 Task: Add Attachment from Trello to Card Card0000000230 in Board Board0000000058 in Workspace WS0000000020 in Trello. Add Cover Yellow to Card Card0000000230 in Board Board0000000058 in Workspace WS0000000020 in Trello. Add "Copy Card To …" Button titled Button0000000230 to "bottom" of the list "To Do" to Card Card0000000230 in Board Board0000000058 in Workspace WS0000000020 in Trello. Add Description DS0000000230 to Card Card0000000230 in Board Board0000000058 in Workspace WS0000000020 in Trello. Add Comment CM0000000230 to Card Card0000000230 in Board Board0000000058 in Workspace WS0000000020 in Trello
Action: Mouse moved to (692, 750)
Screenshot: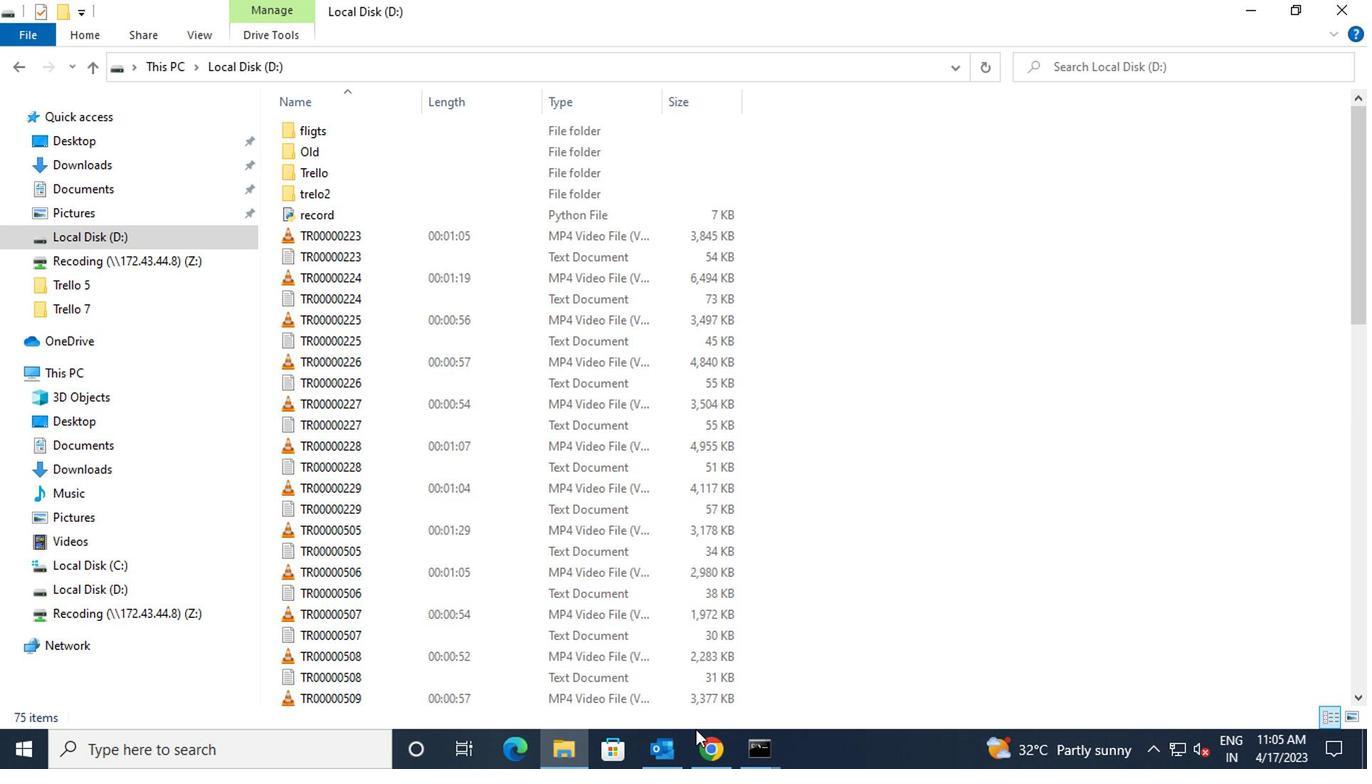 
Action: Mouse pressed left at (692, 750)
Screenshot: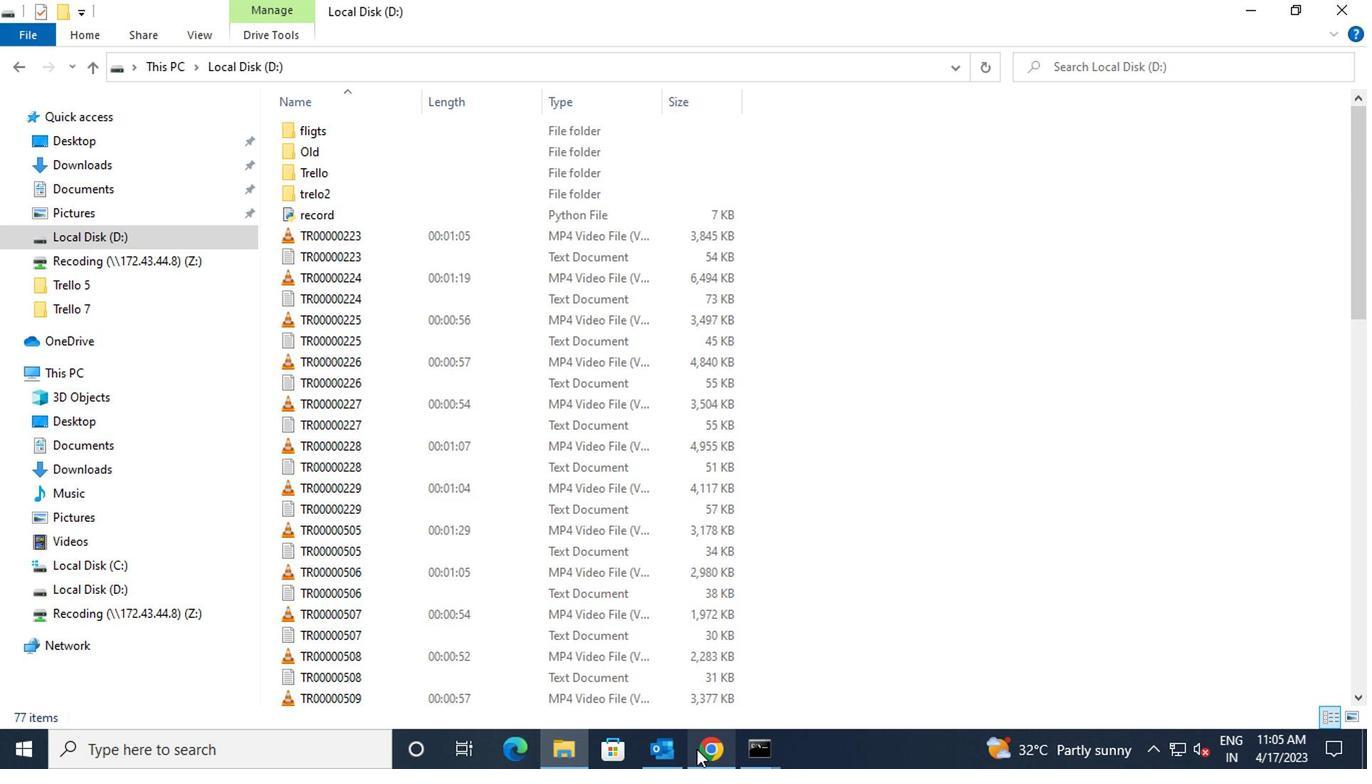 
Action: Mouse moved to (516, 284)
Screenshot: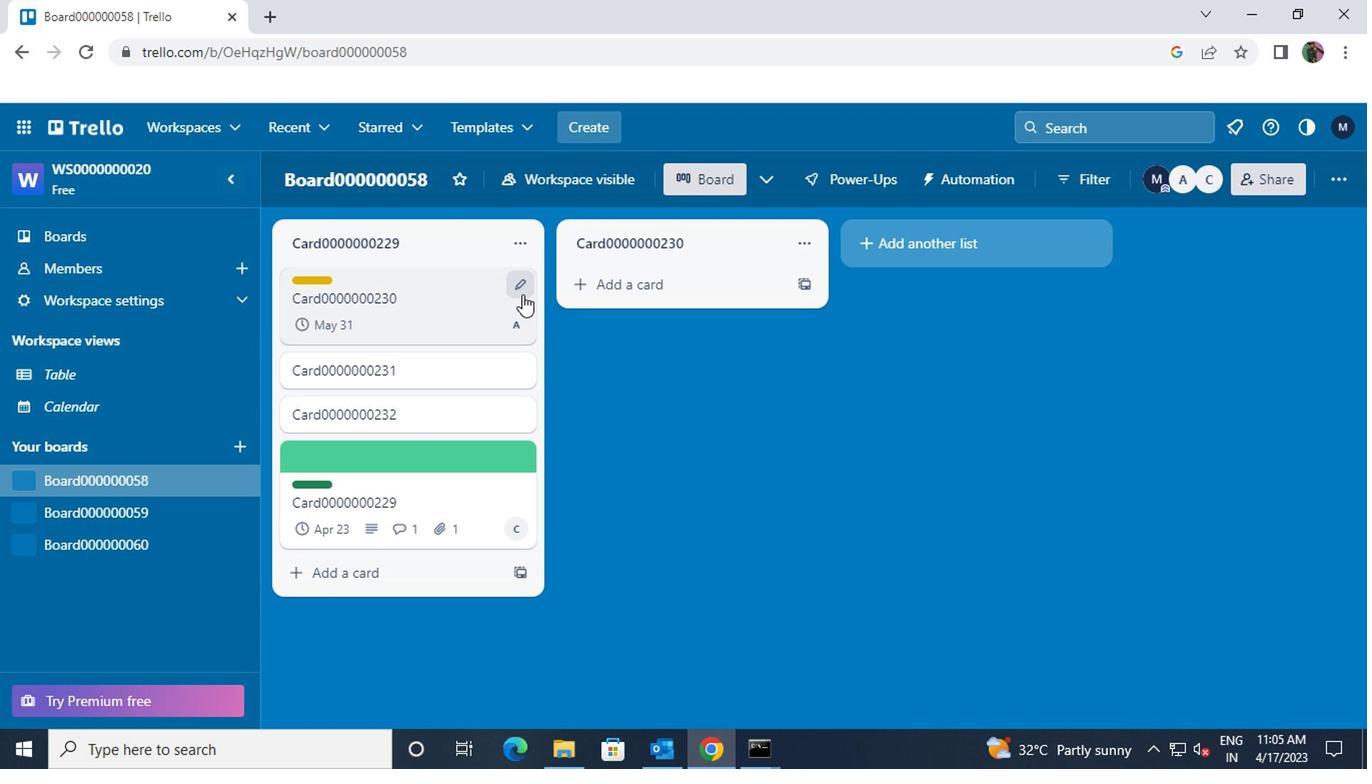 
Action: Mouse pressed left at (516, 284)
Screenshot: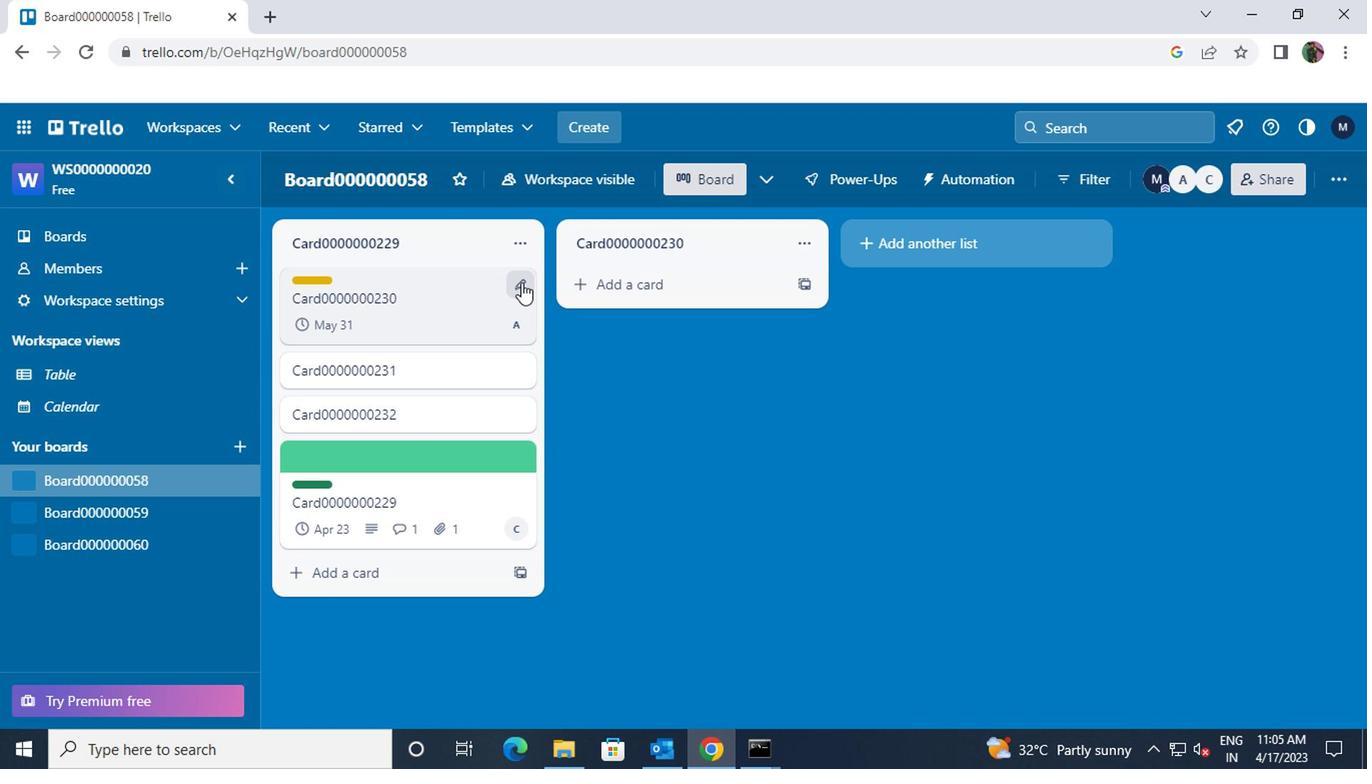
Action: Mouse moved to (567, 288)
Screenshot: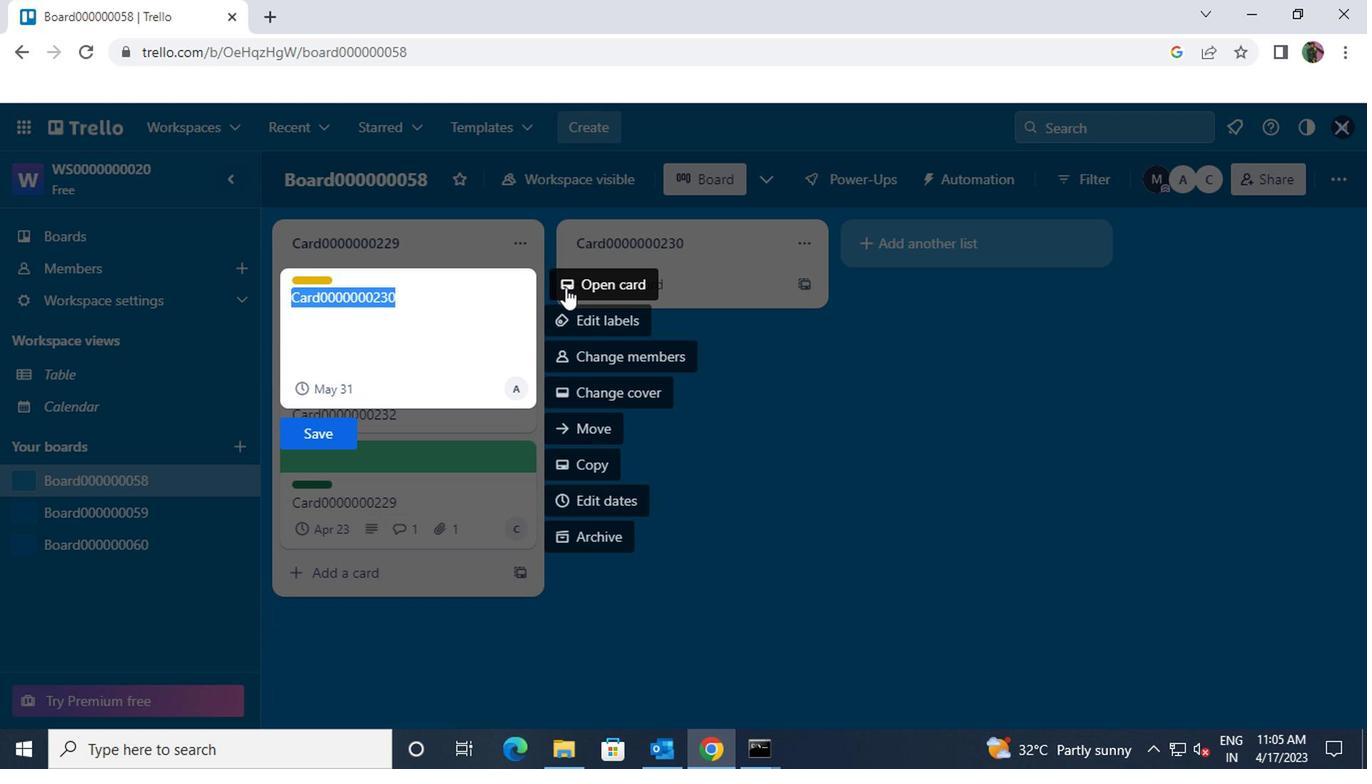 
Action: Mouse pressed left at (567, 288)
Screenshot: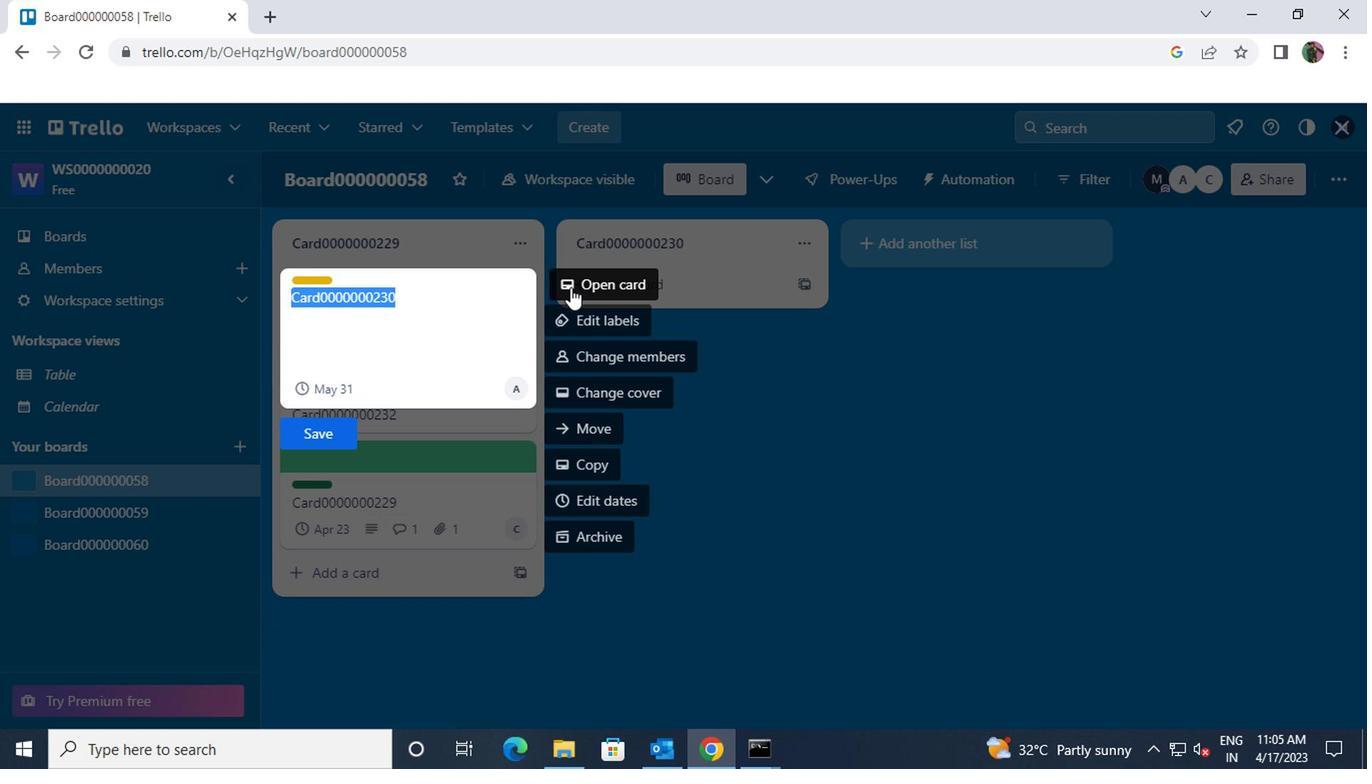 
Action: Mouse moved to (888, 437)
Screenshot: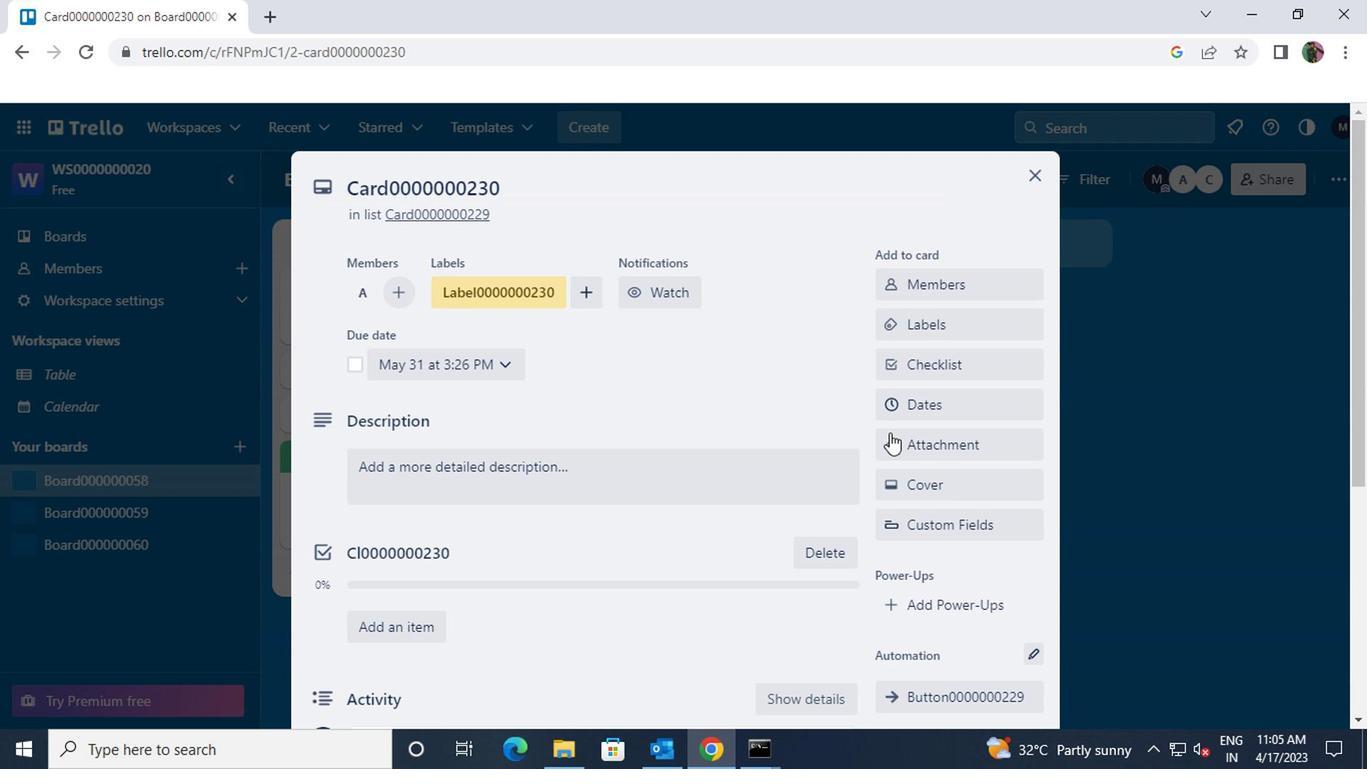 
Action: Mouse pressed left at (888, 437)
Screenshot: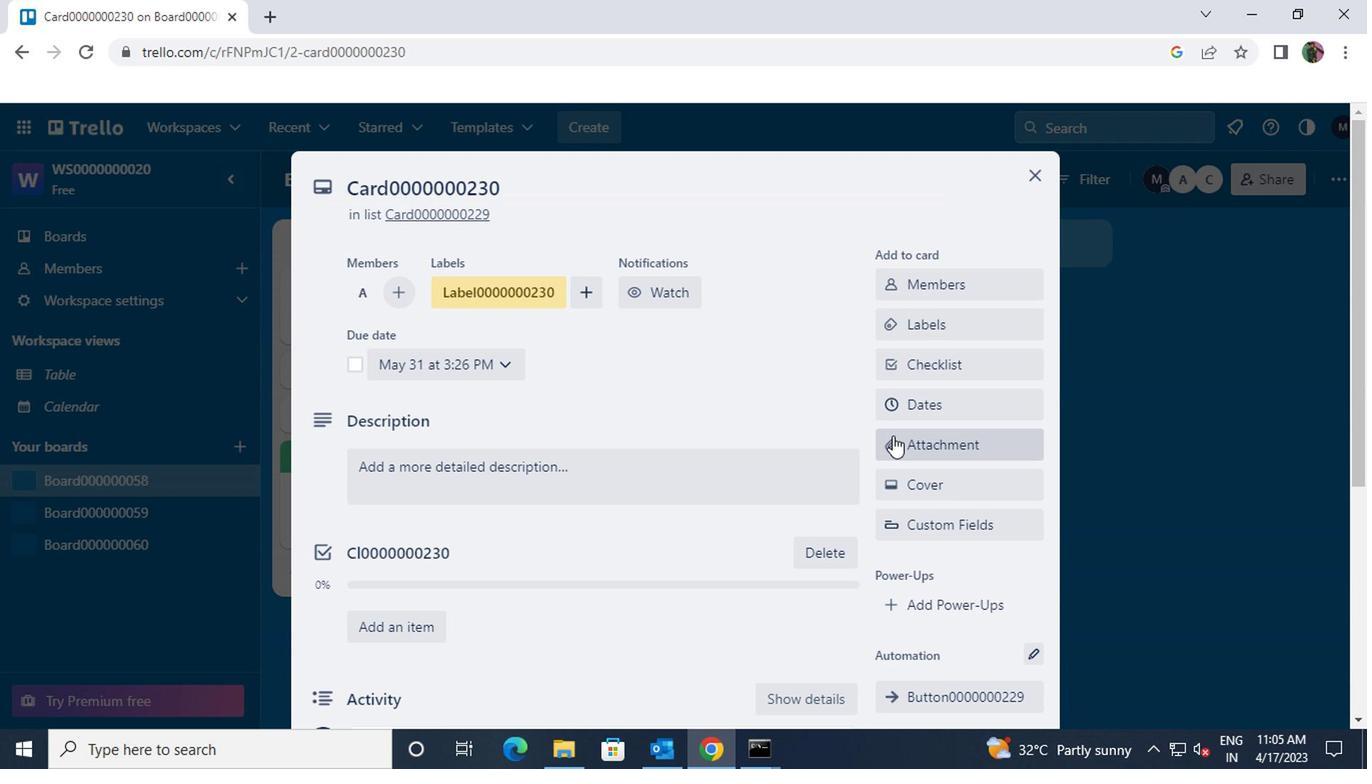 
Action: Mouse moved to (894, 248)
Screenshot: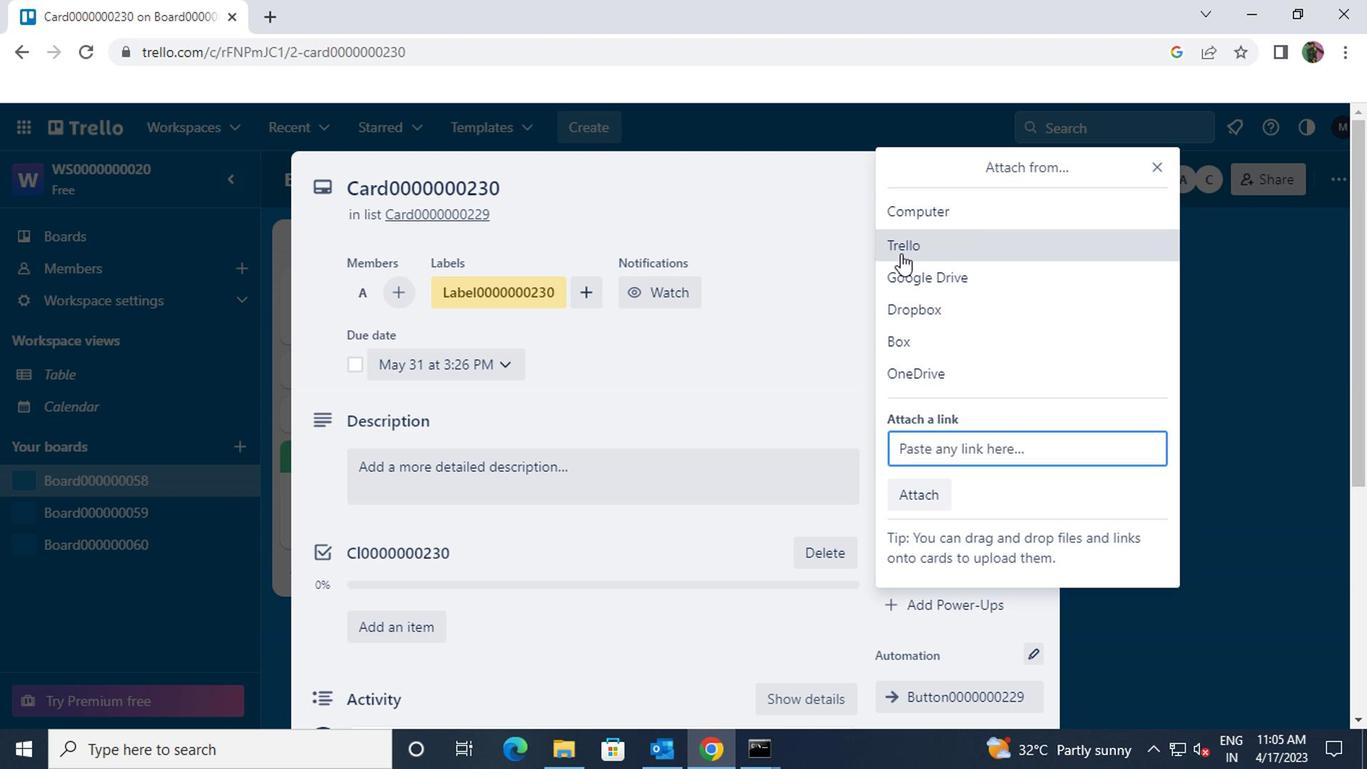 
Action: Mouse pressed left at (894, 248)
Screenshot: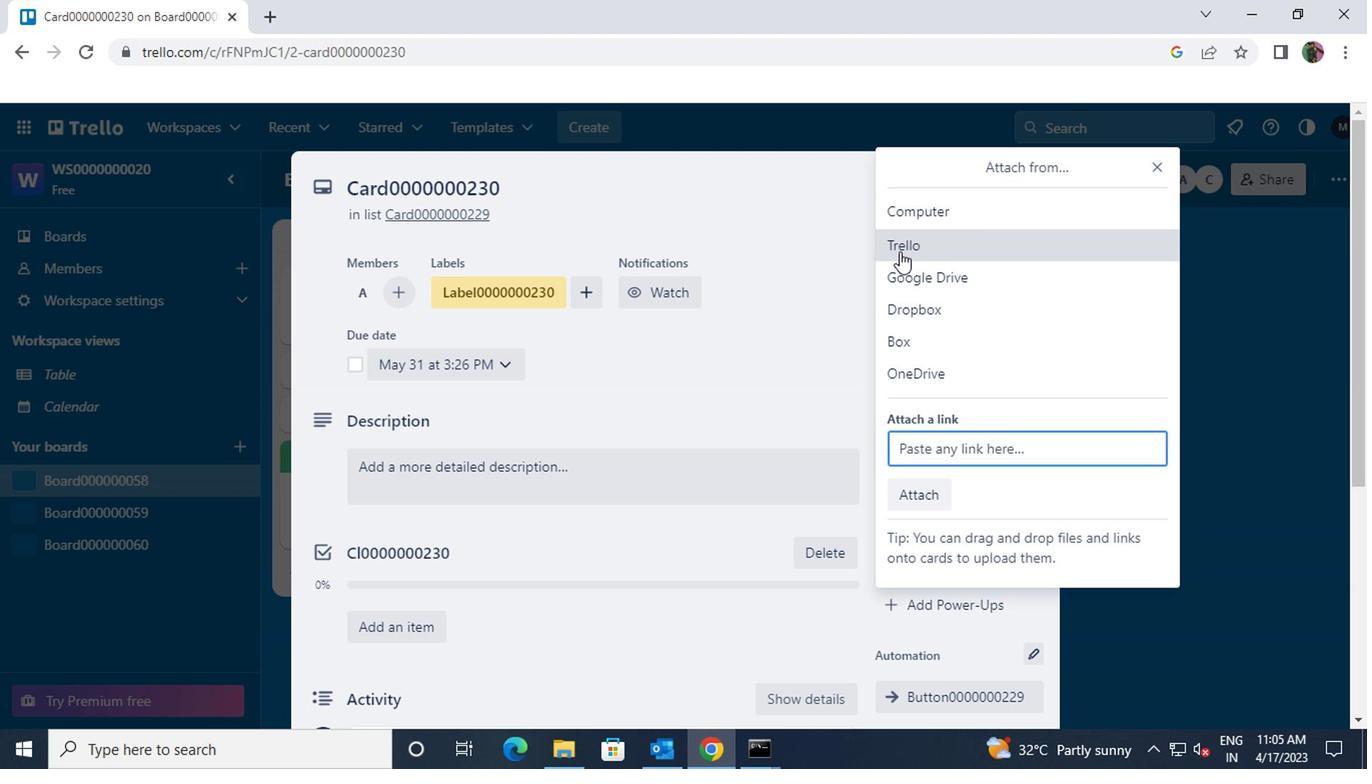
Action: Mouse moved to (922, 322)
Screenshot: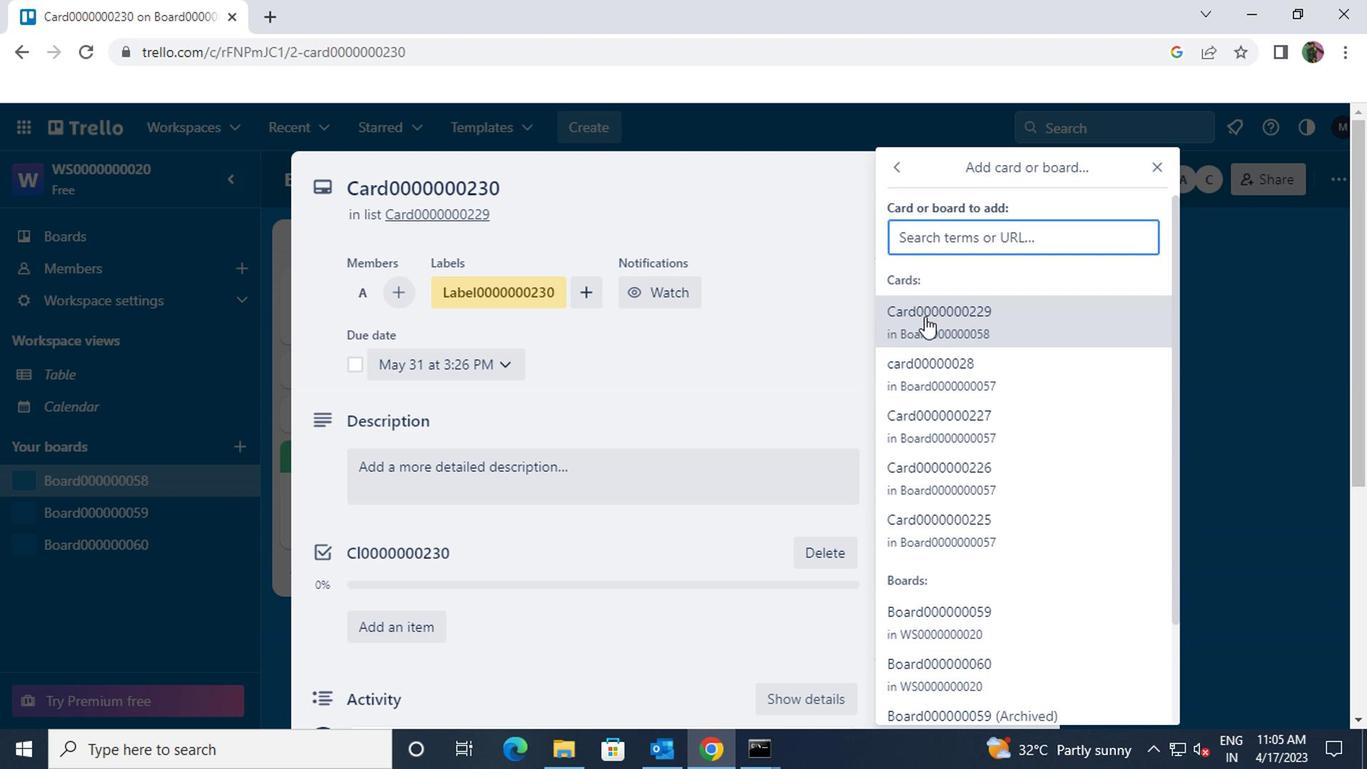 
Action: Mouse pressed left at (922, 322)
Screenshot: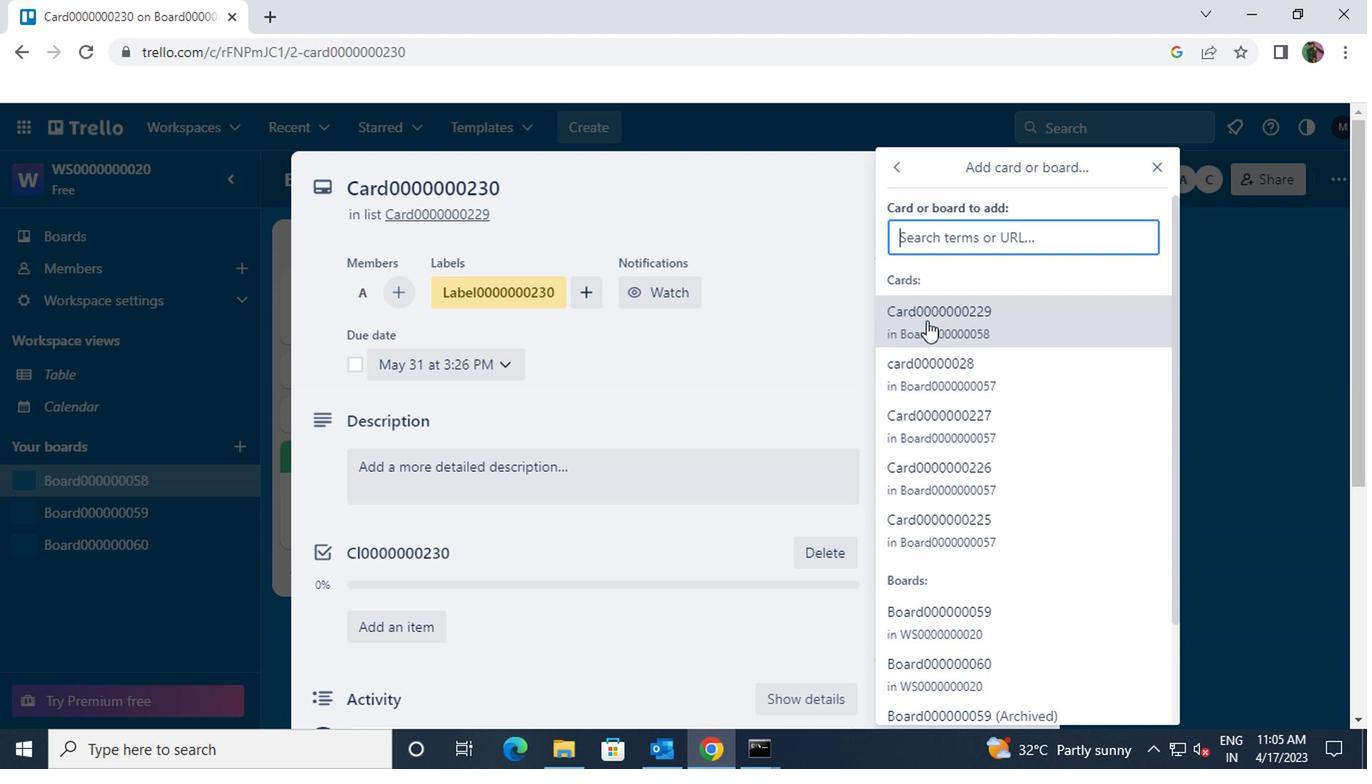 
Action: Mouse moved to (920, 481)
Screenshot: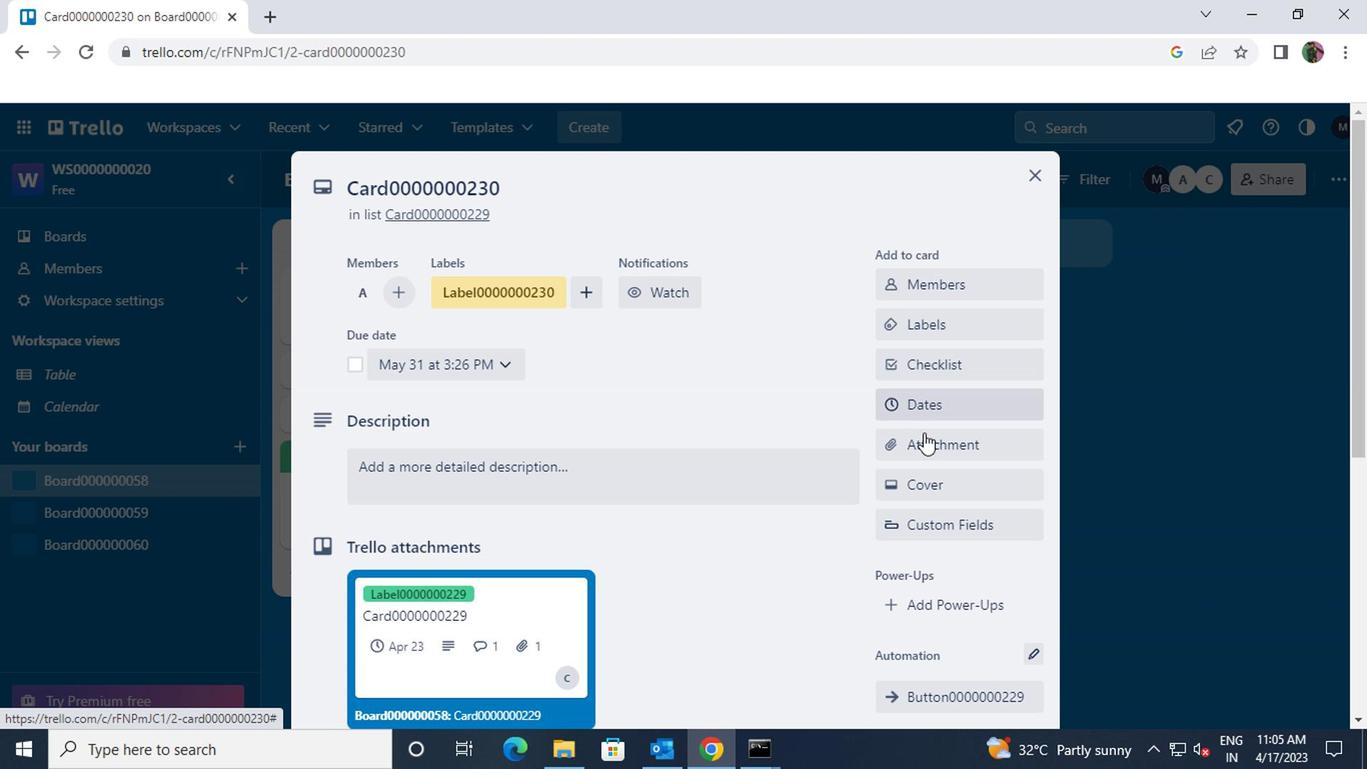 
Action: Mouse pressed left at (920, 481)
Screenshot: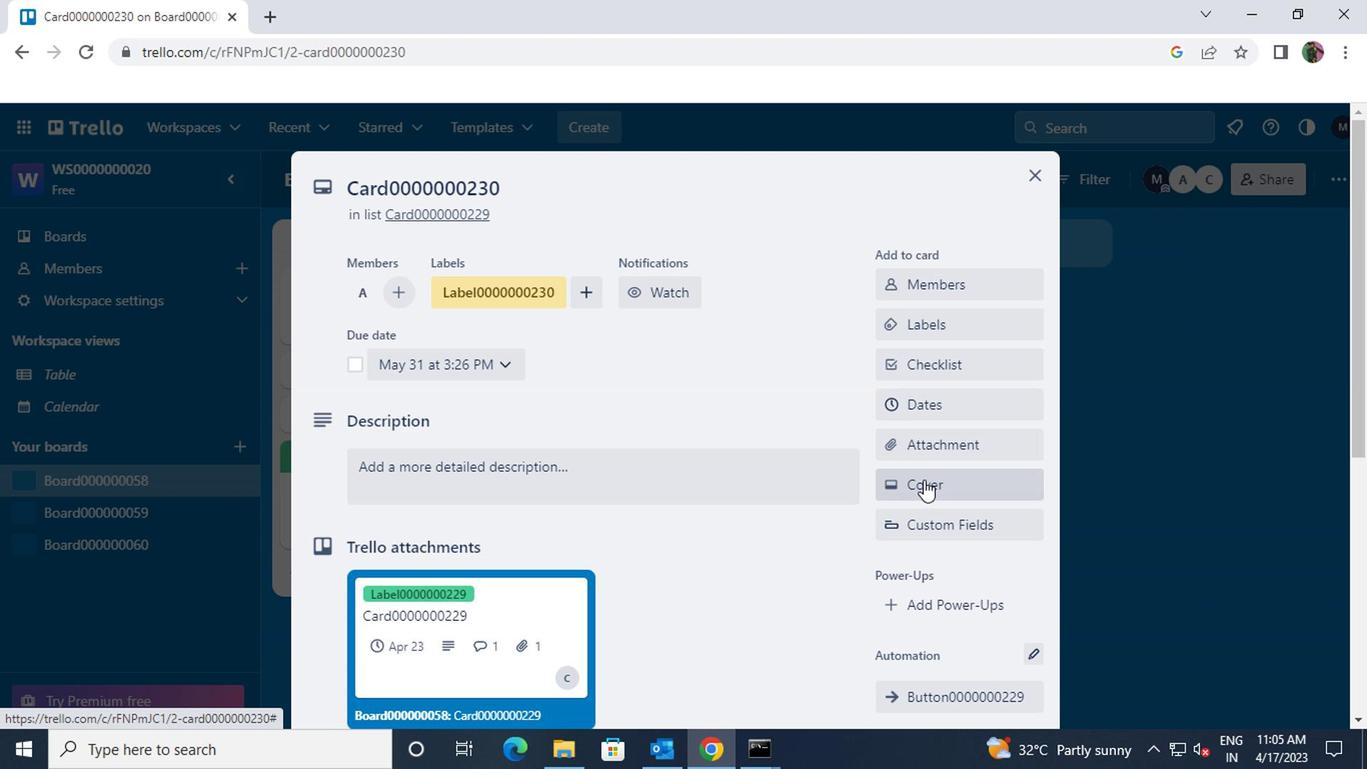 
Action: Mouse moved to (984, 344)
Screenshot: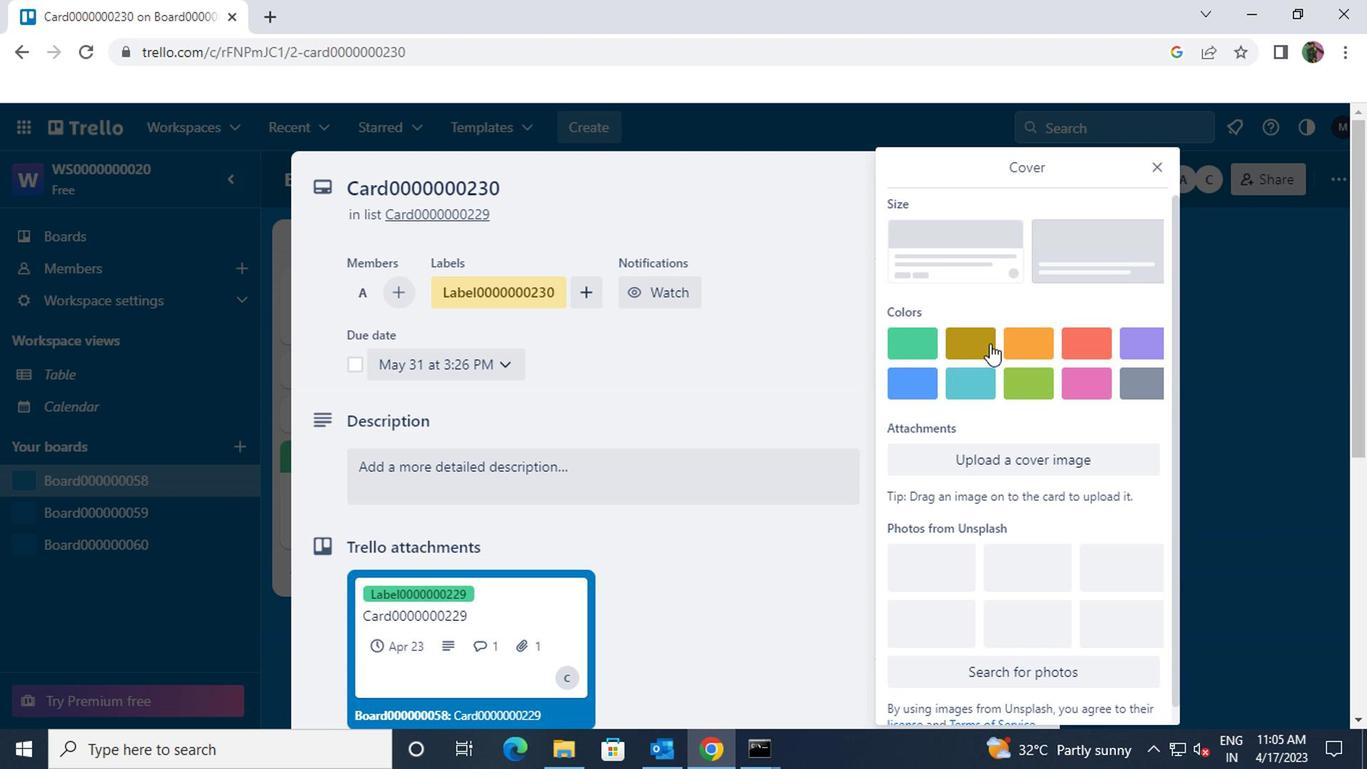 
Action: Mouse pressed left at (984, 344)
Screenshot: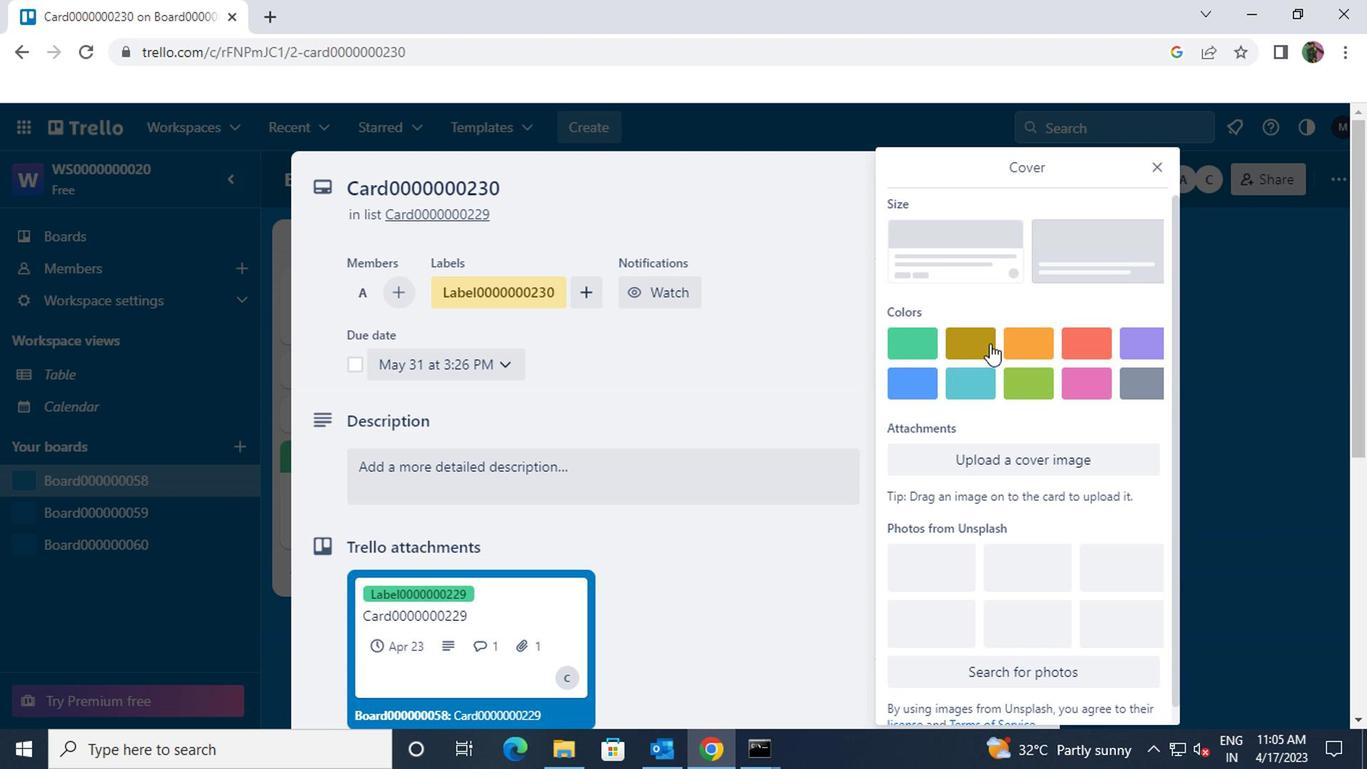 
Action: Mouse moved to (1147, 174)
Screenshot: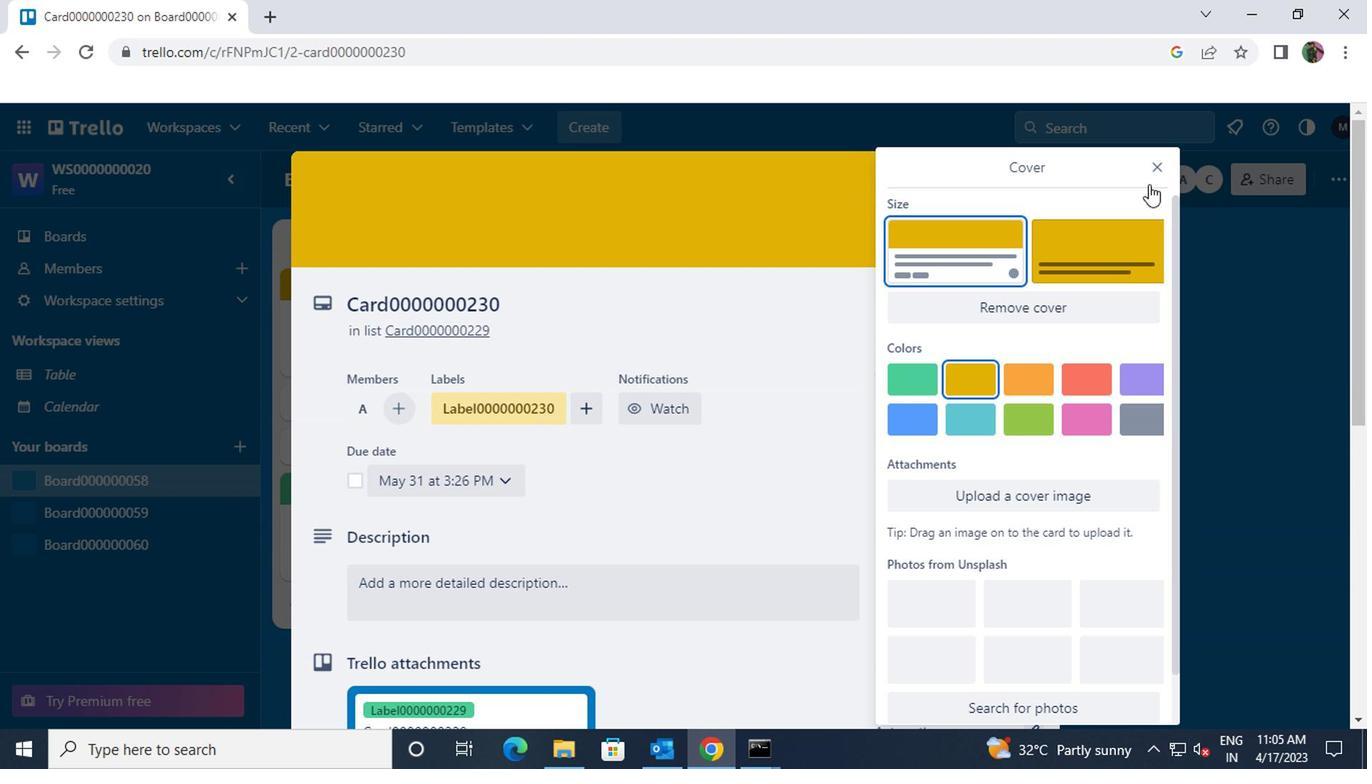 
Action: Mouse pressed left at (1147, 174)
Screenshot: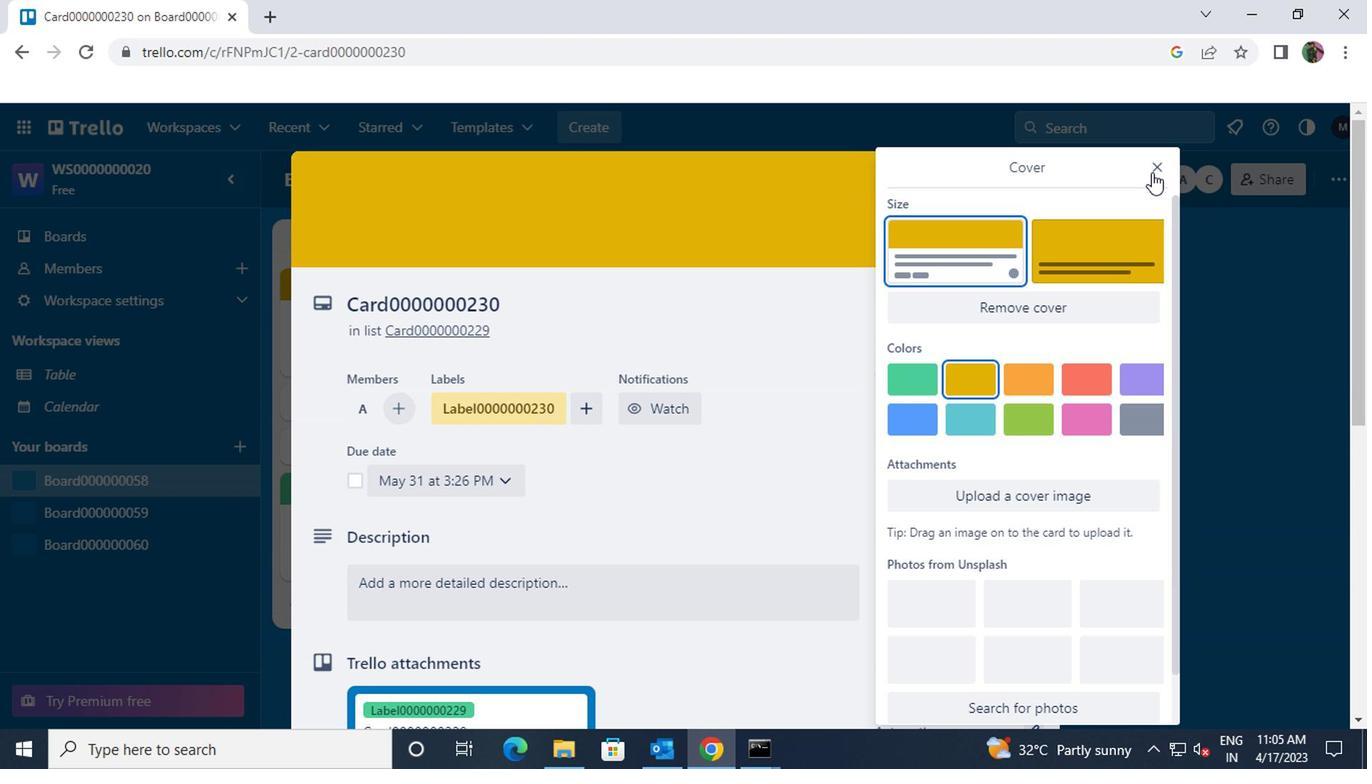 
Action: Mouse moved to (949, 448)
Screenshot: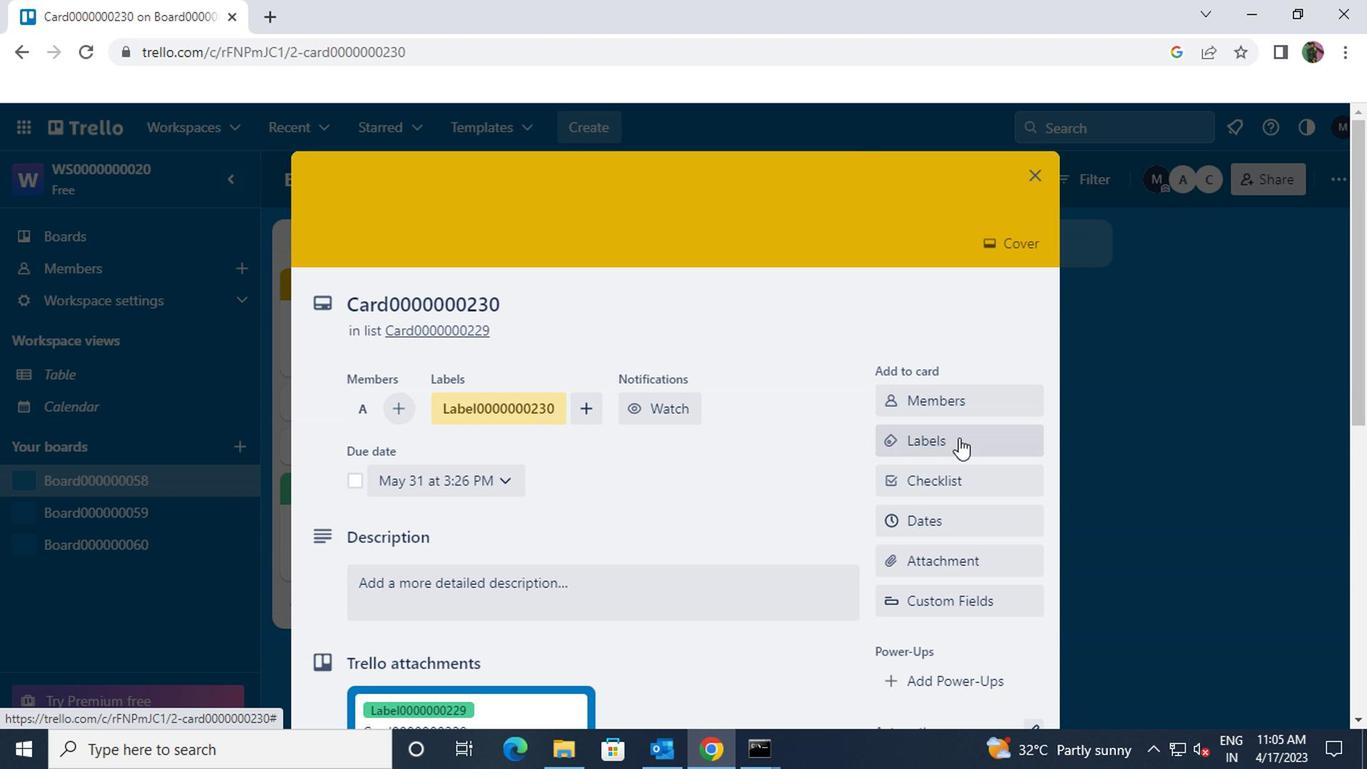 
Action: Mouse scrolled (949, 447) with delta (0, -1)
Screenshot: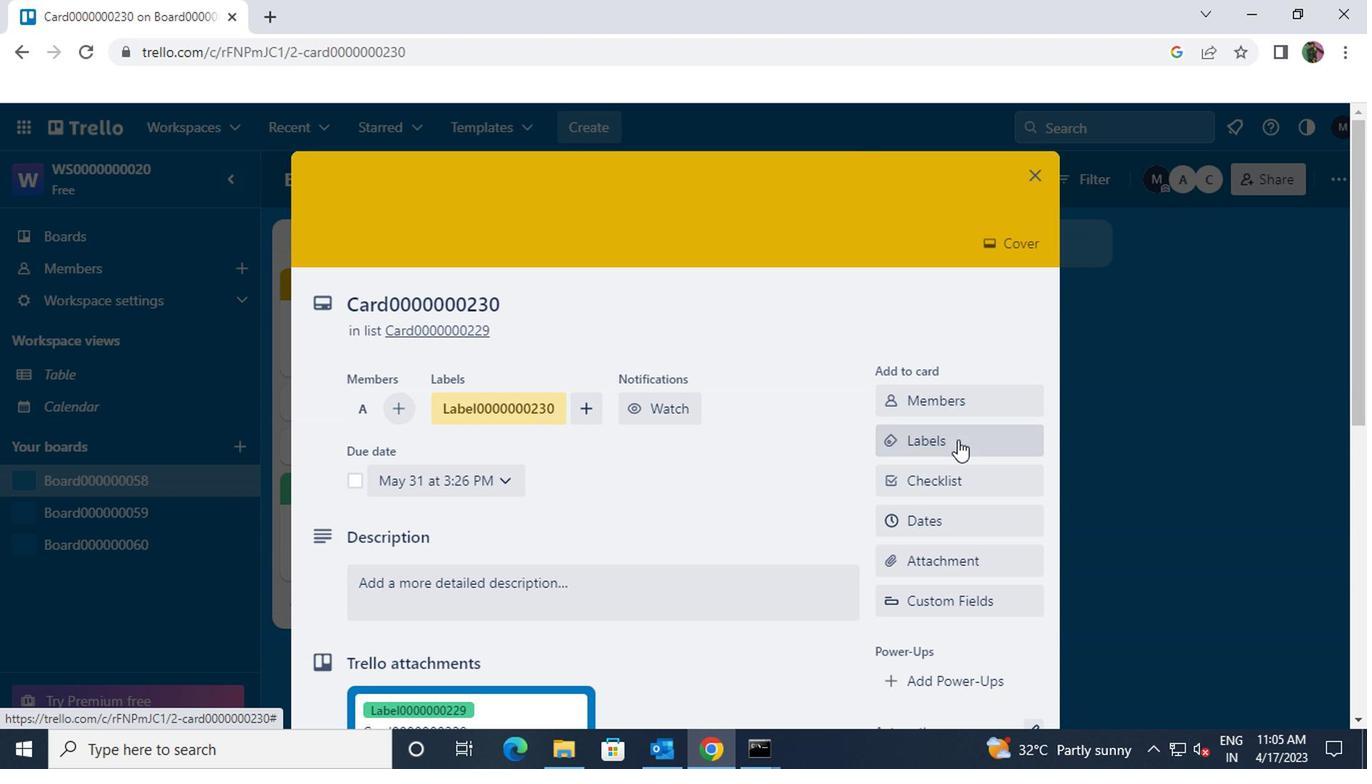 
Action: Mouse moved to (948, 448)
Screenshot: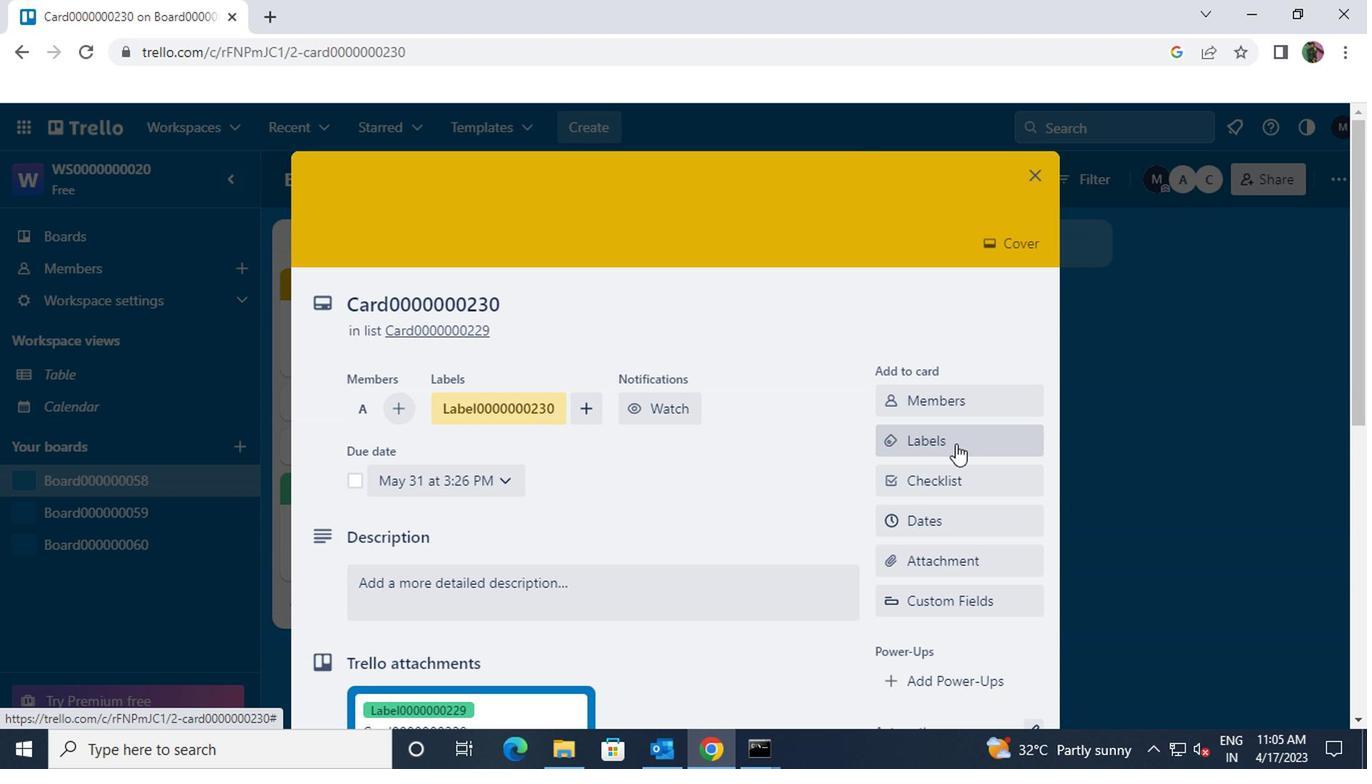 
Action: Mouse scrolled (948, 447) with delta (0, -1)
Screenshot: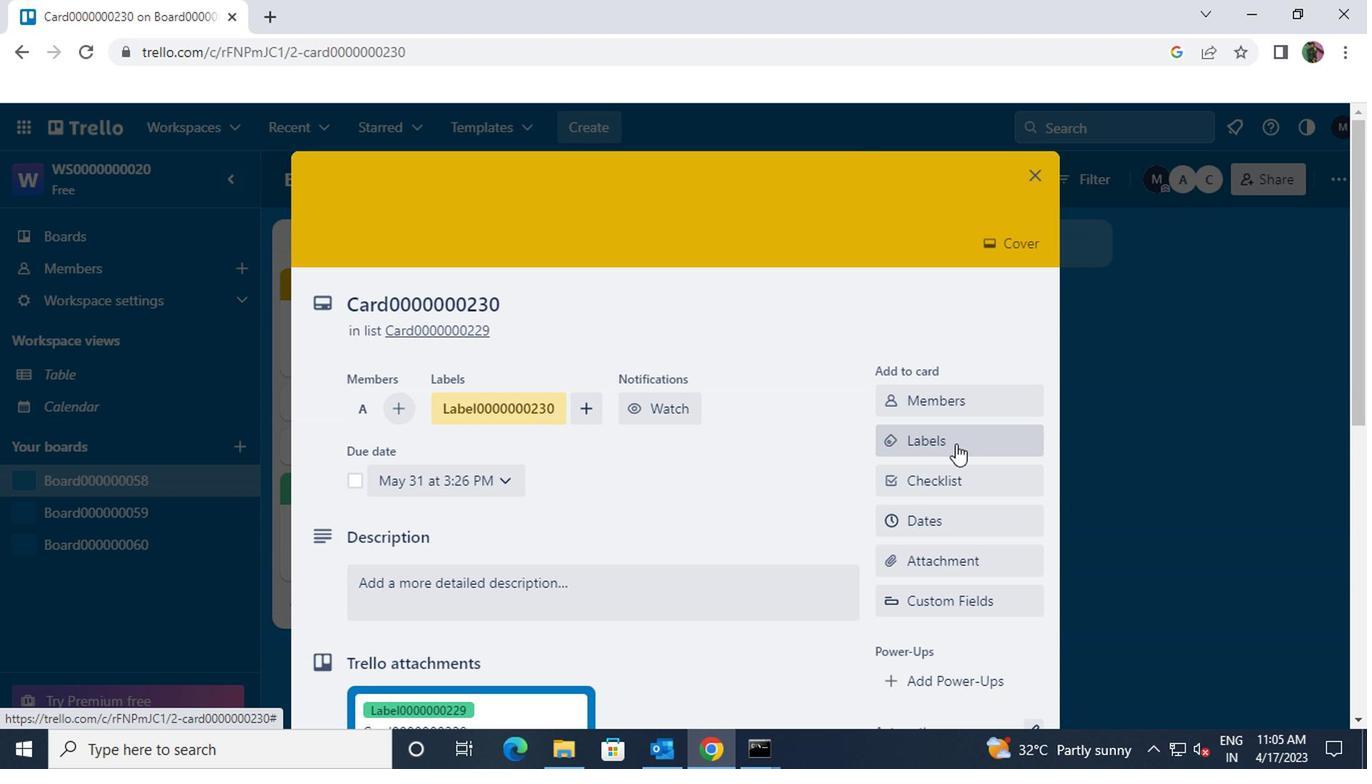 
Action: Mouse moved to (948, 450)
Screenshot: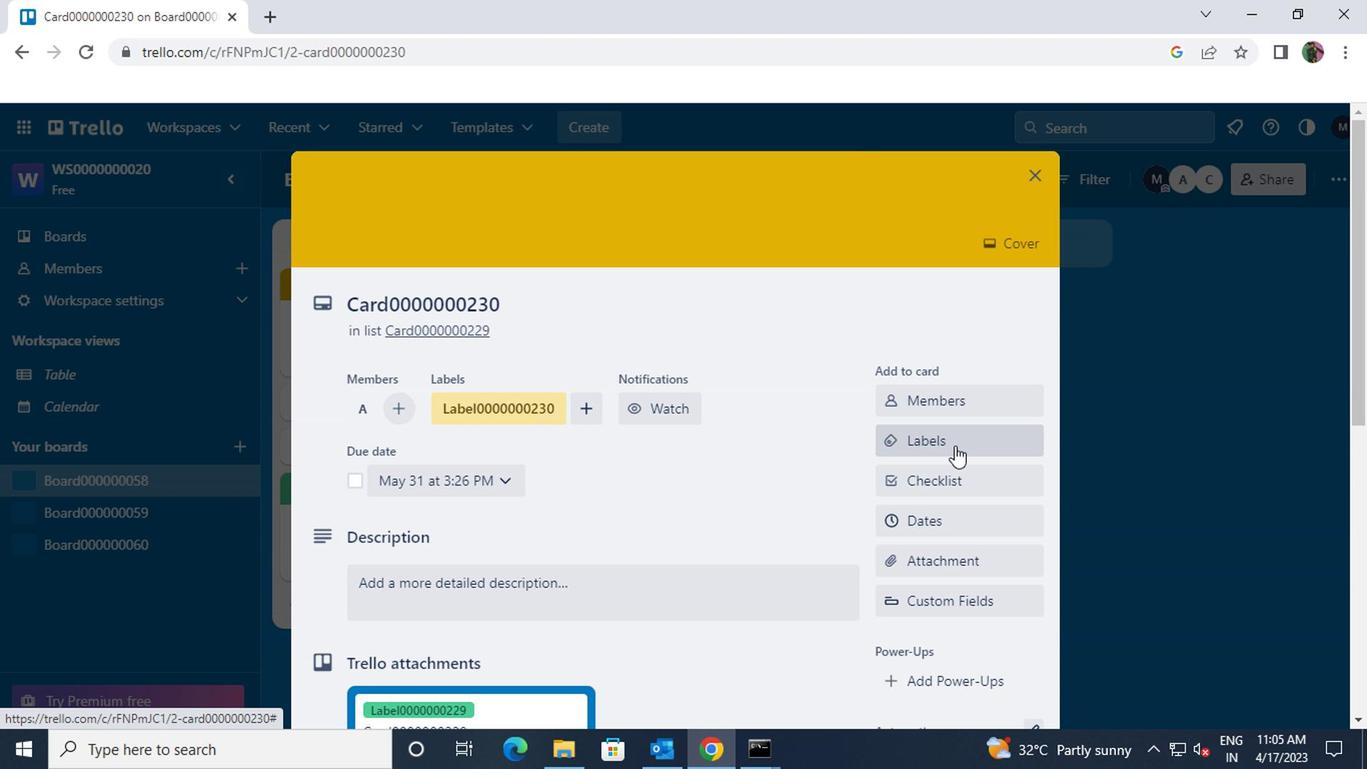 
Action: Mouse scrolled (948, 449) with delta (0, 0)
Screenshot: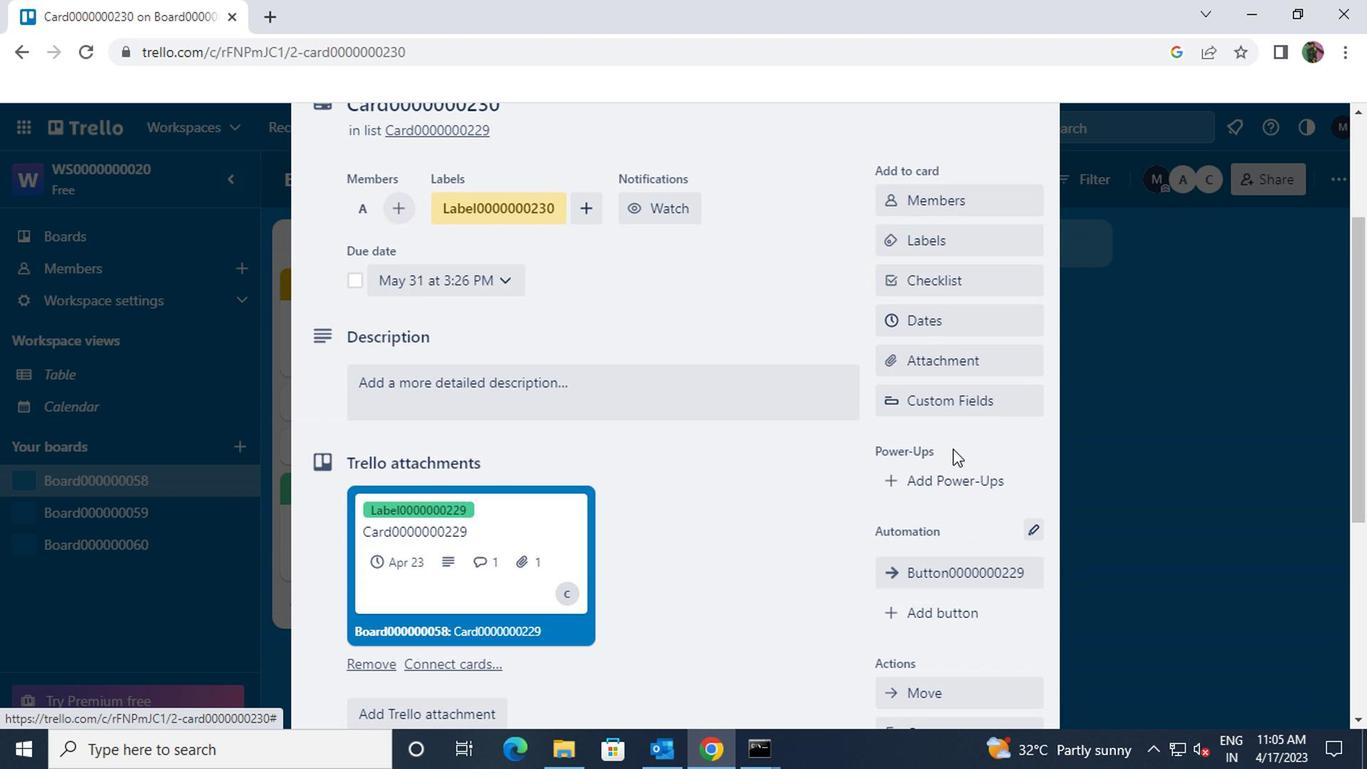 
Action: Mouse scrolled (948, 449) with delta (0, 0)
Screenshot: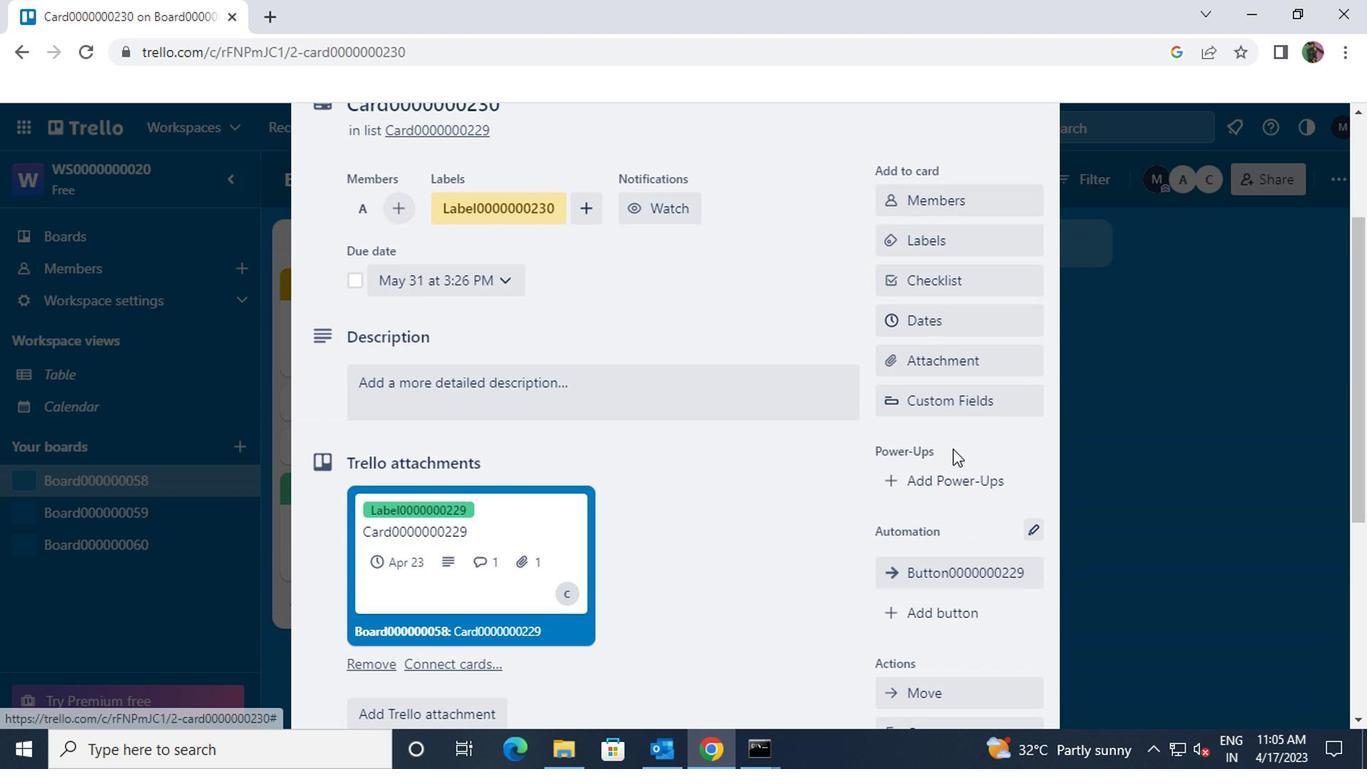 
Action: Mouse moved to (945, 410)
Screenshot: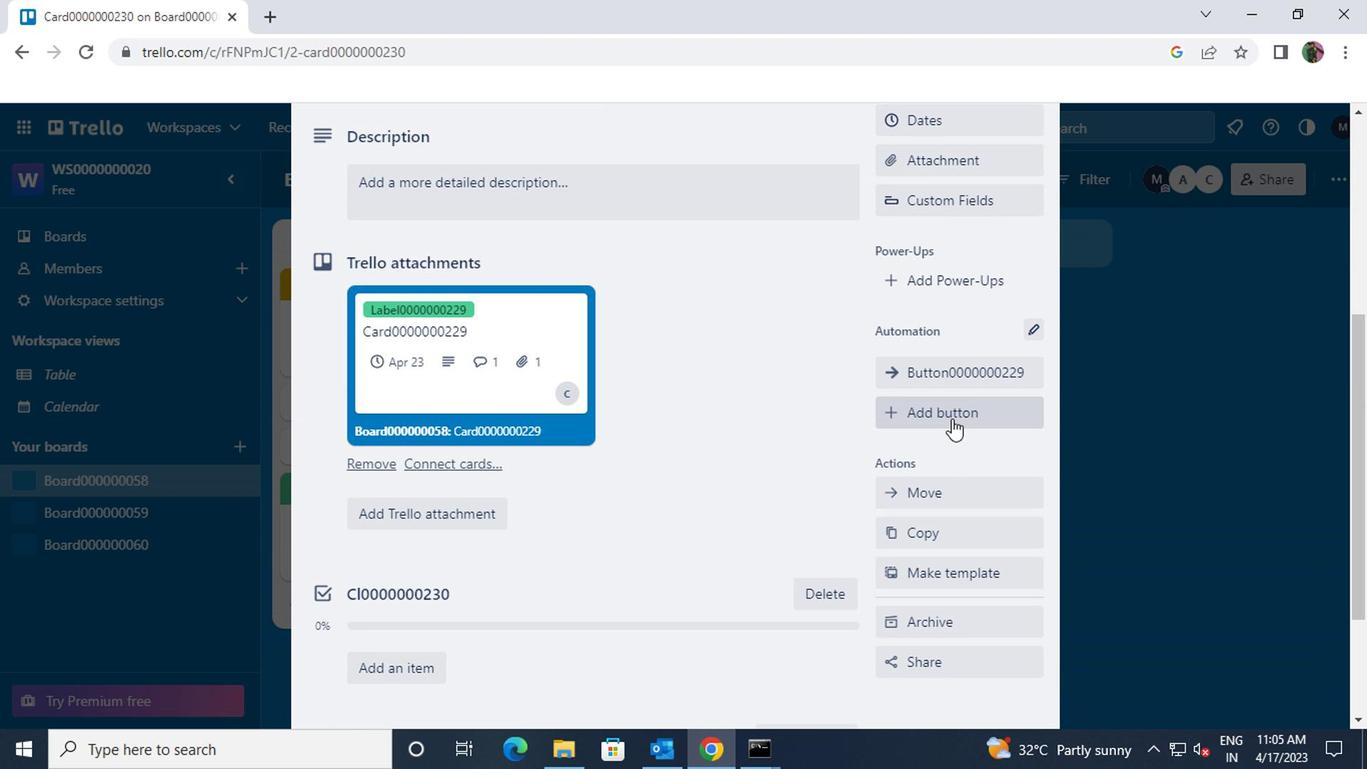 
Action: Mouse pressed left at (945, 410)
Screenshot: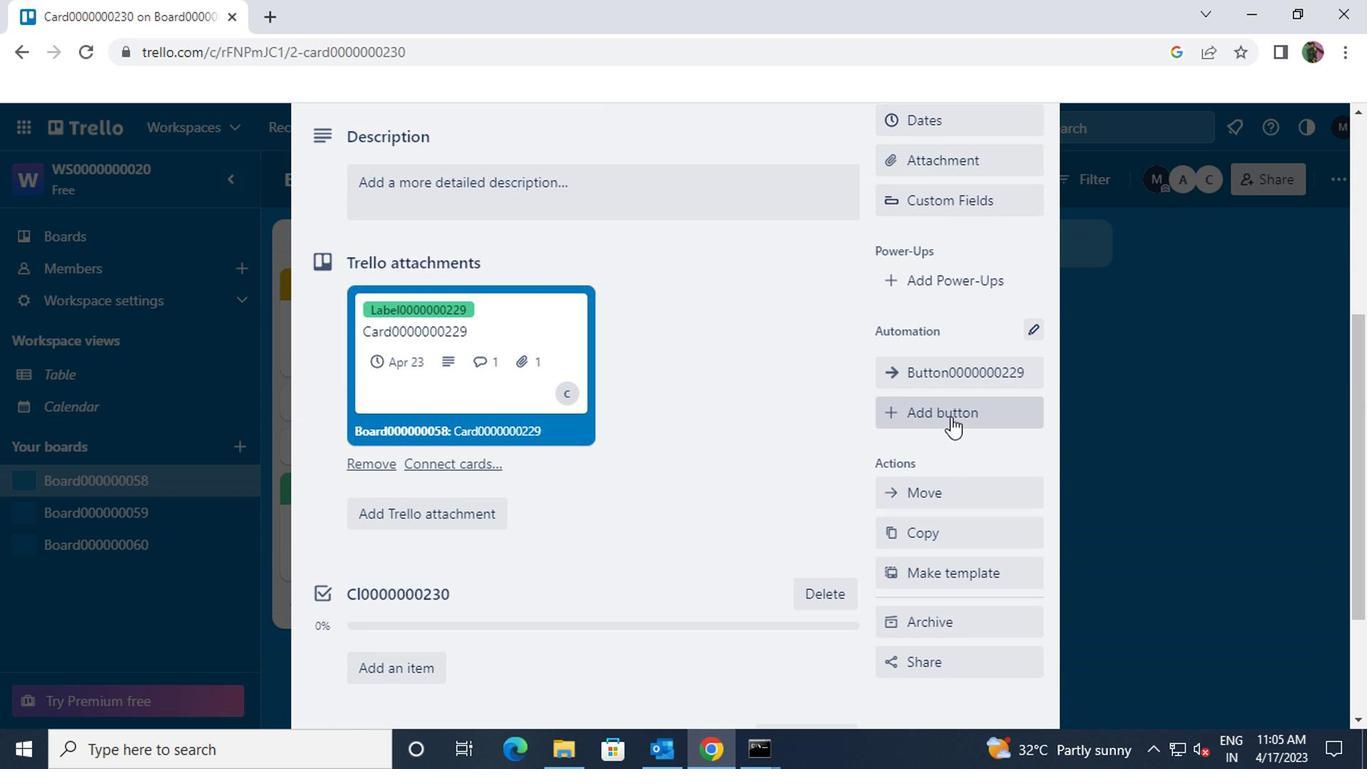 
Action: Mouse moved to (931, 262)
Screenshot: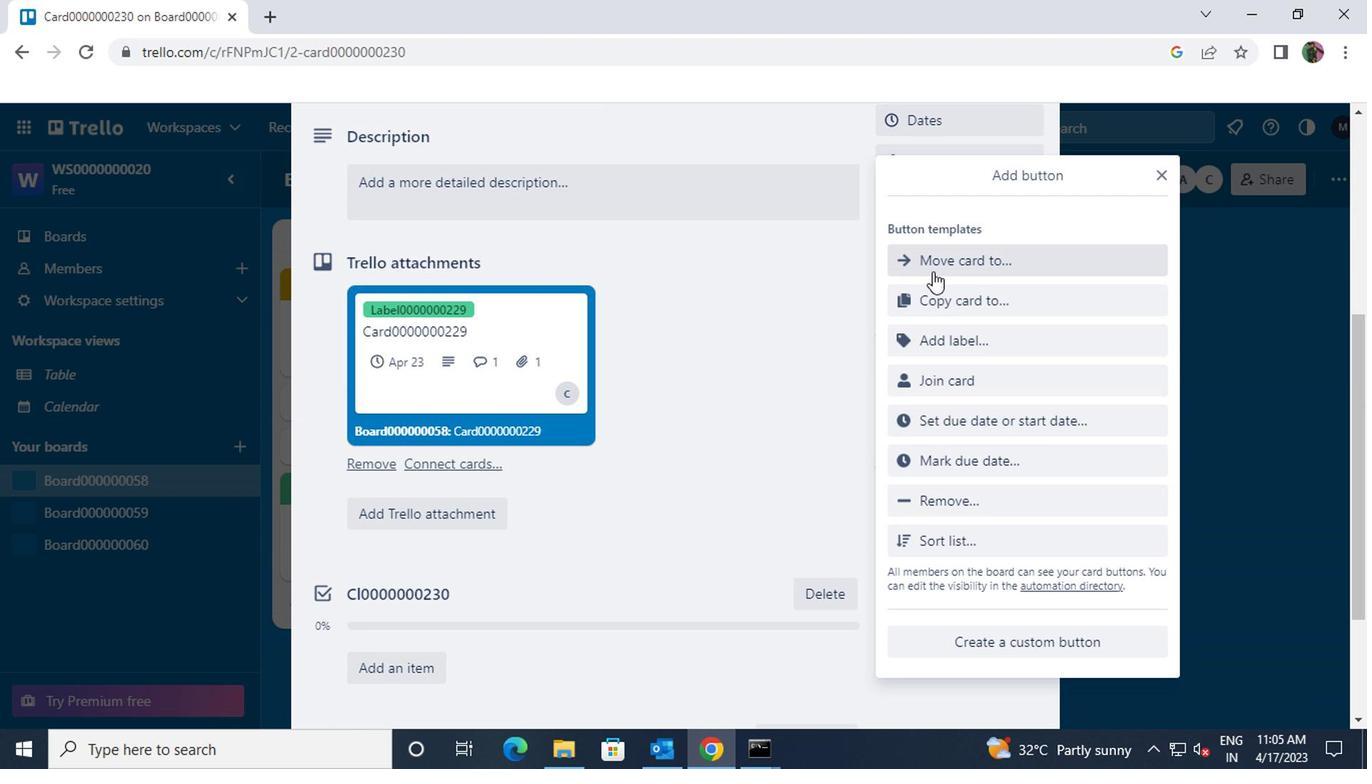 
Action: Mouse pressed left at (931, 262)
Screenshot: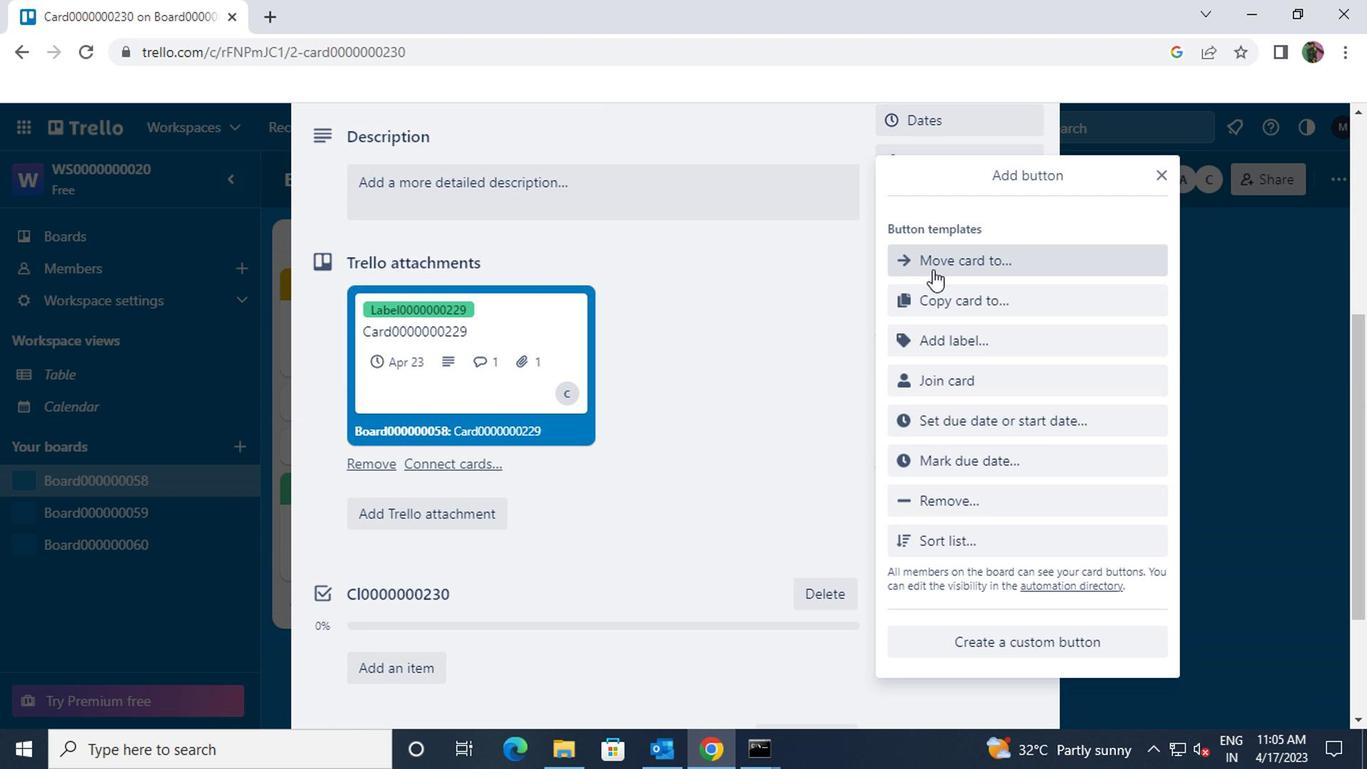 
Action: Key pressed <Key.shift>BUTOON0000000230
Screenshot: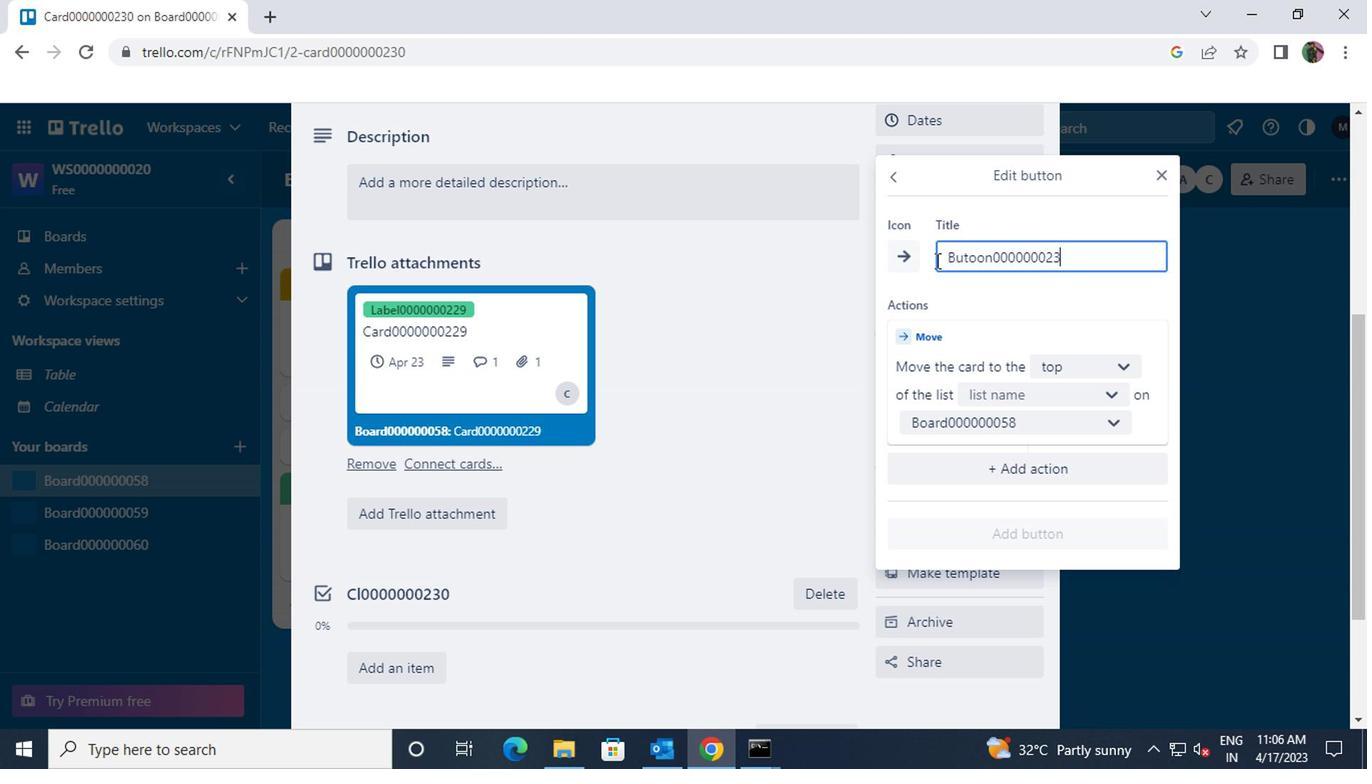 
Action: Mouse moved to (1120, 367)
Screenshot: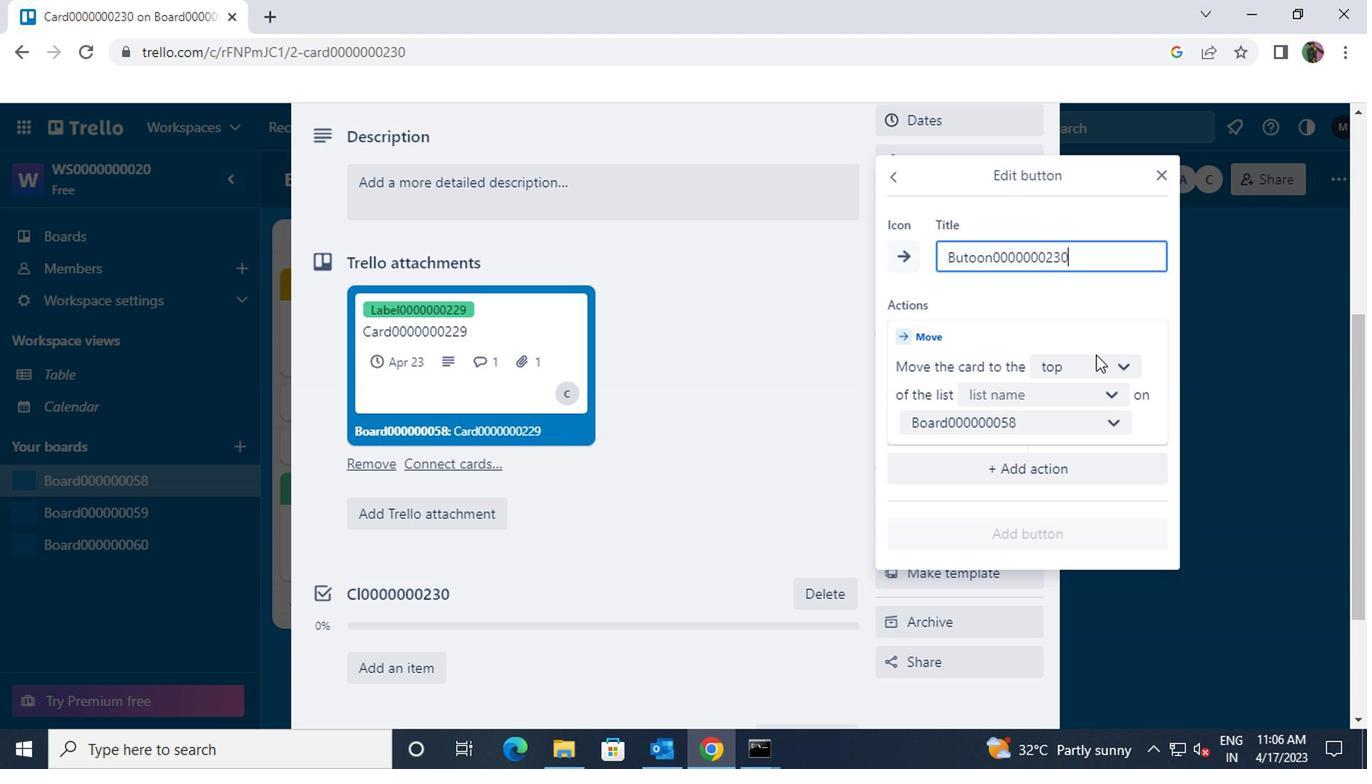 
Action: Mouse pressed left at (1120, 367)
Screenshot: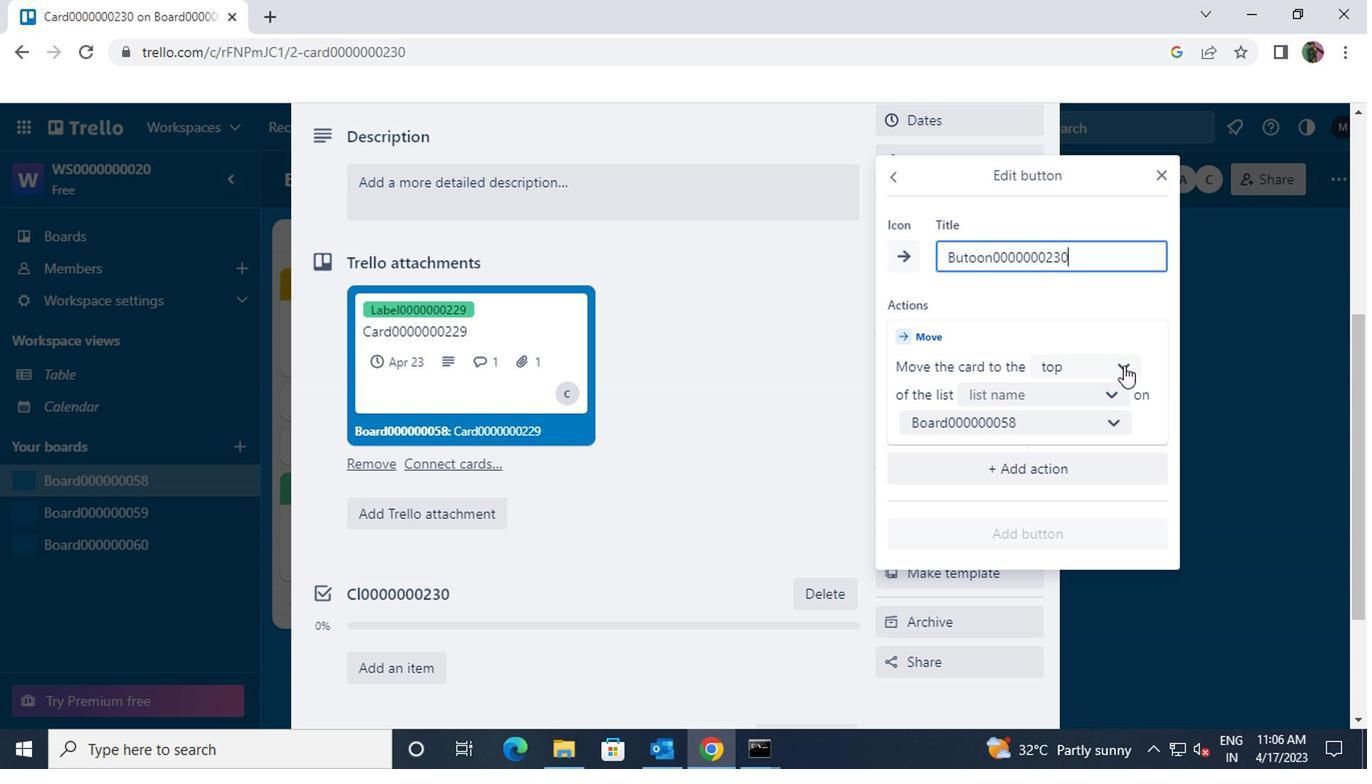 
Action: Mouse moved to (1103, 395)
Screenshot: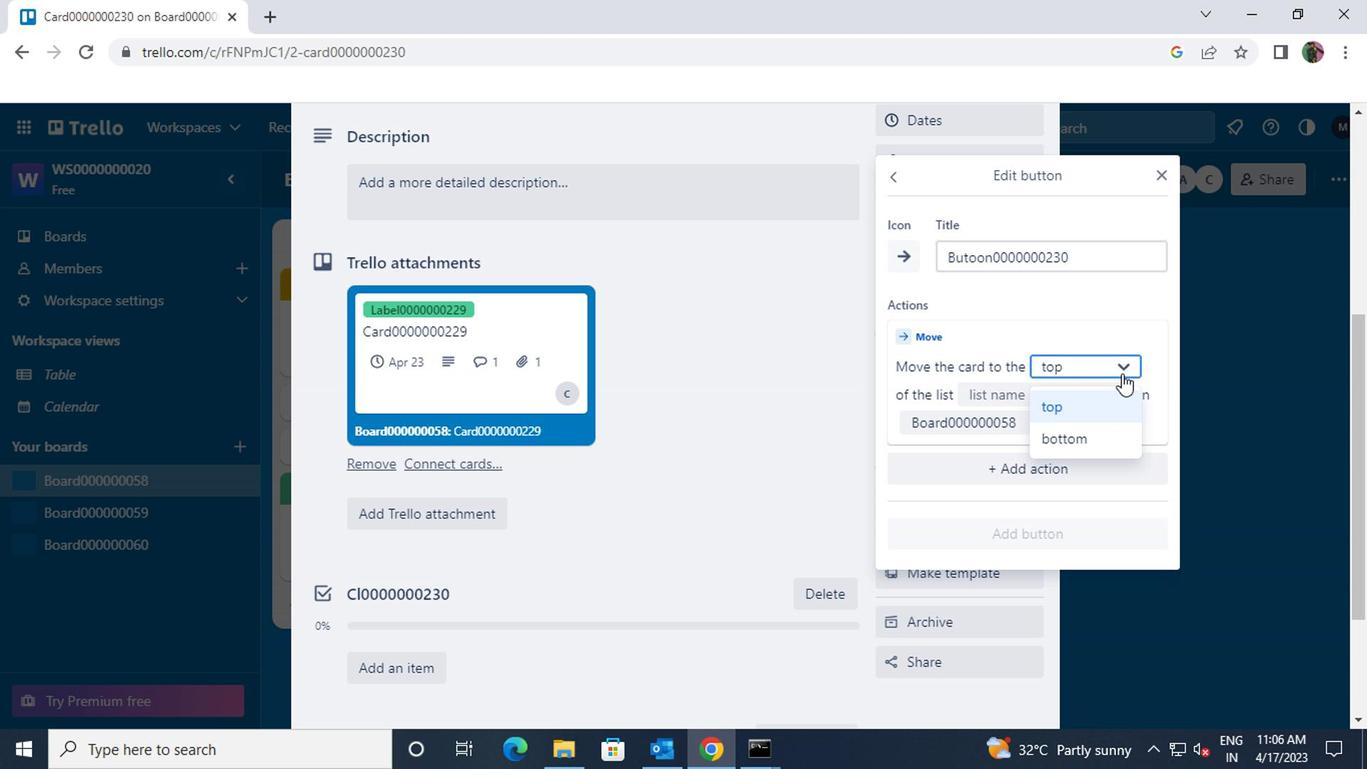 
Action: Mouse pressed left at (1103, 395)
Screenshot: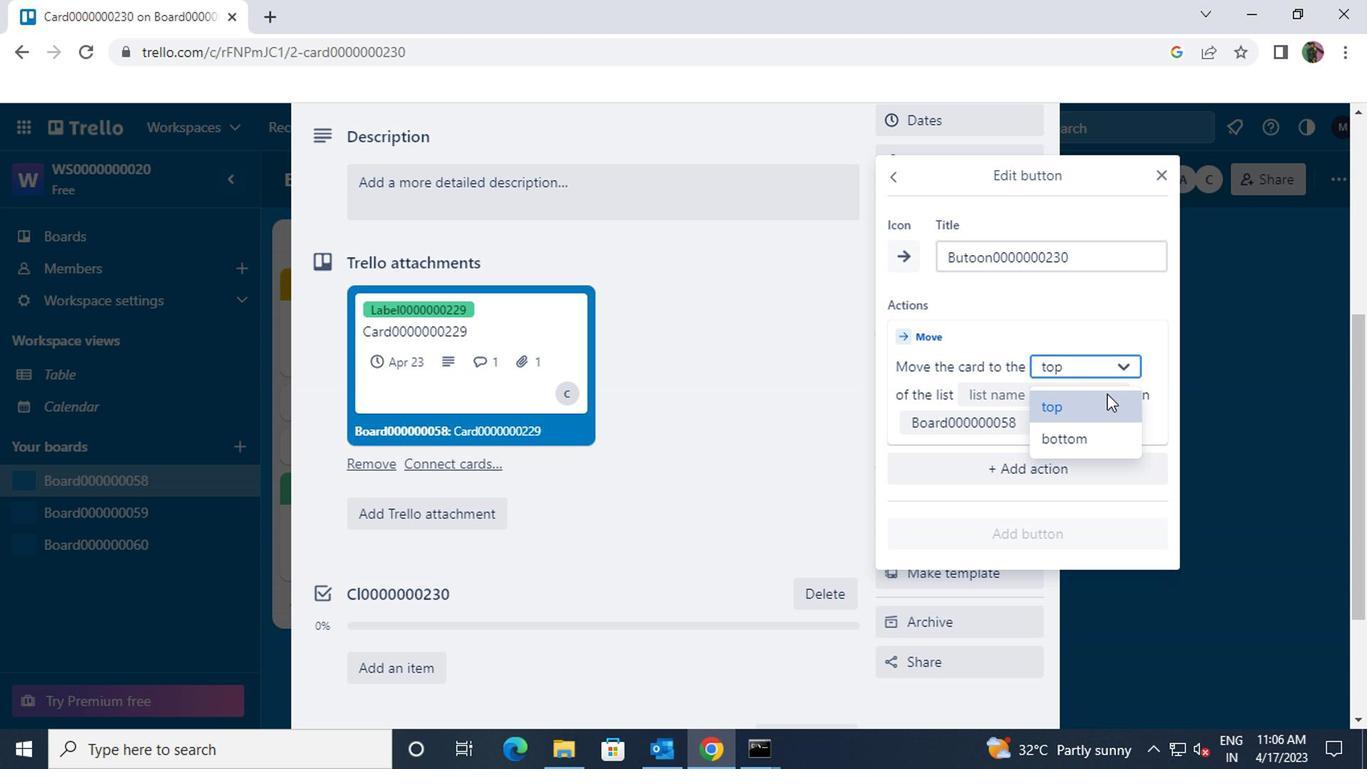 
Action: Mouse moved to (1103, 395)
Screenshot: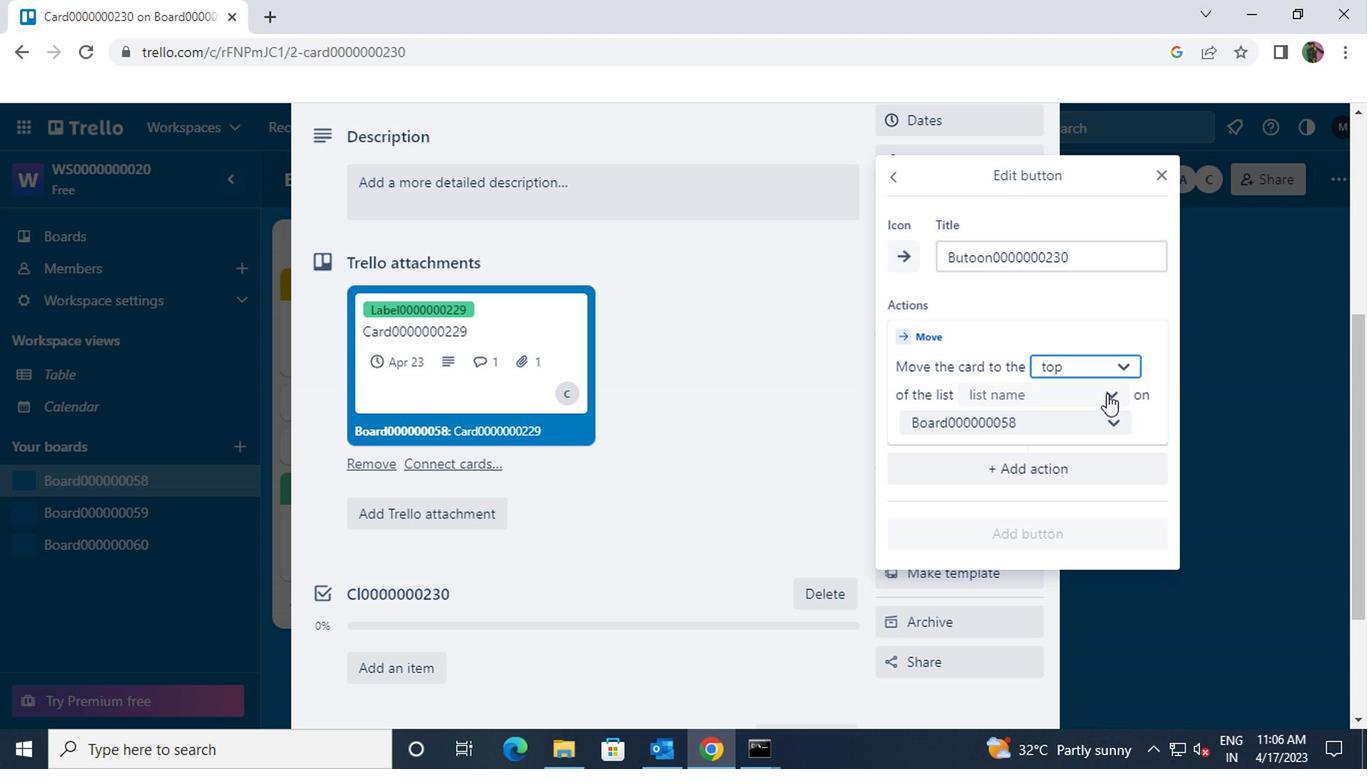 
Action: Mouse pressed left at (1103, 395)
Screenshot: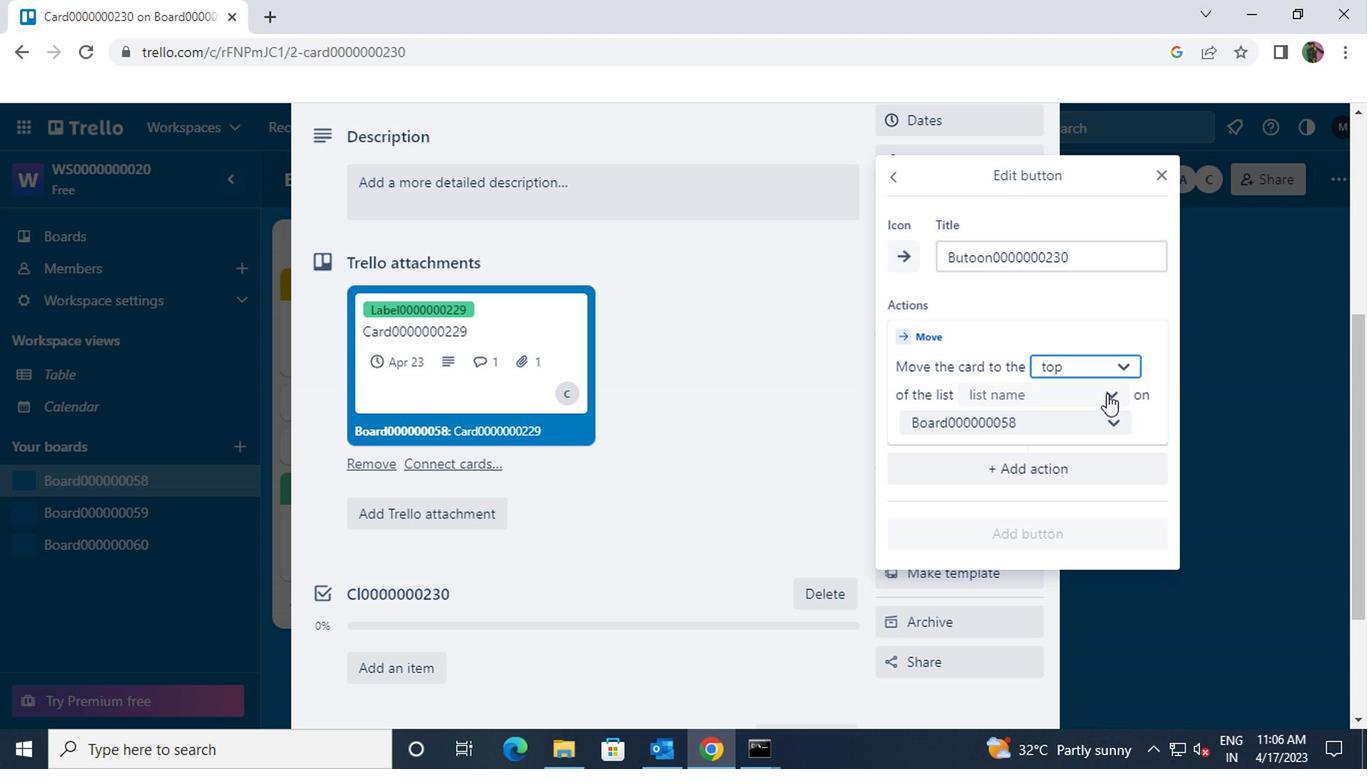 
Action: Mouse moved to (1083, 454)
Screenshot: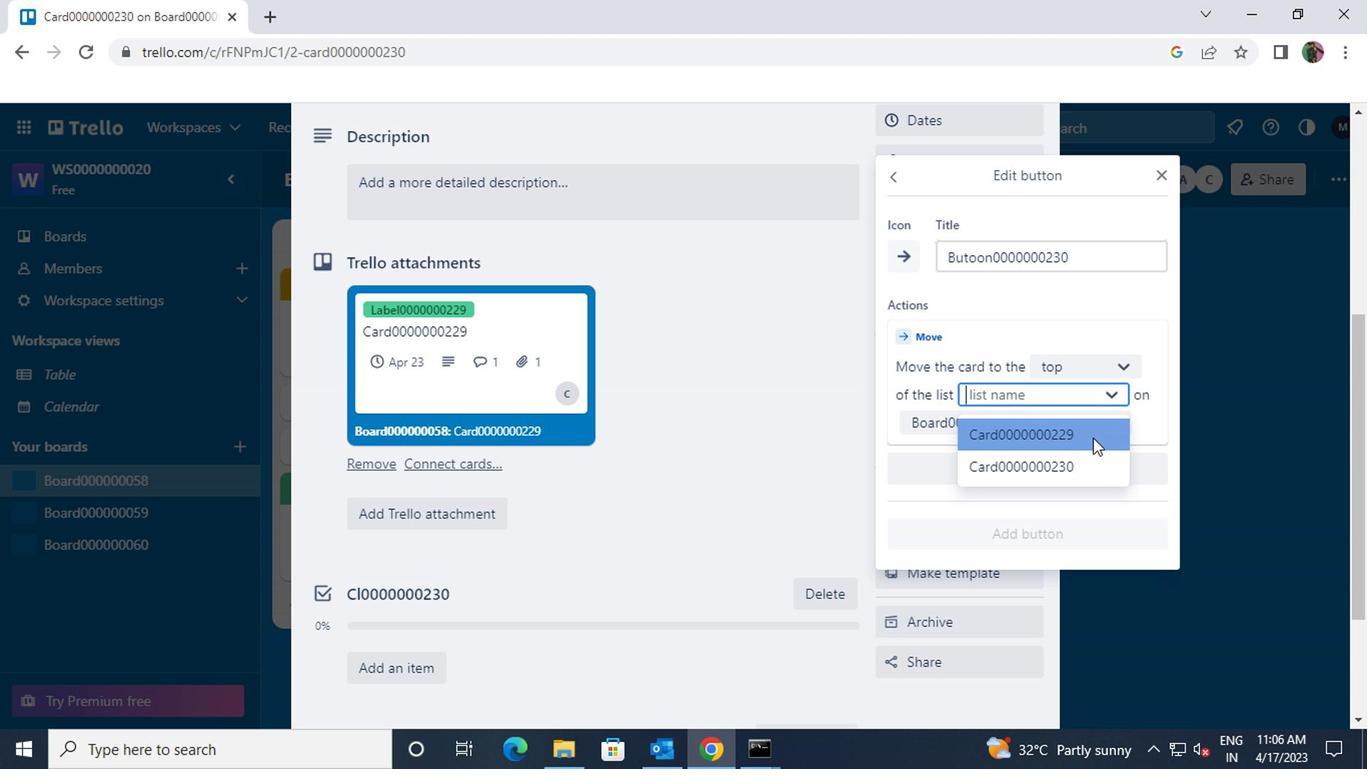 
Action: Mouse pressed left at (1083, 454)
Screenshot: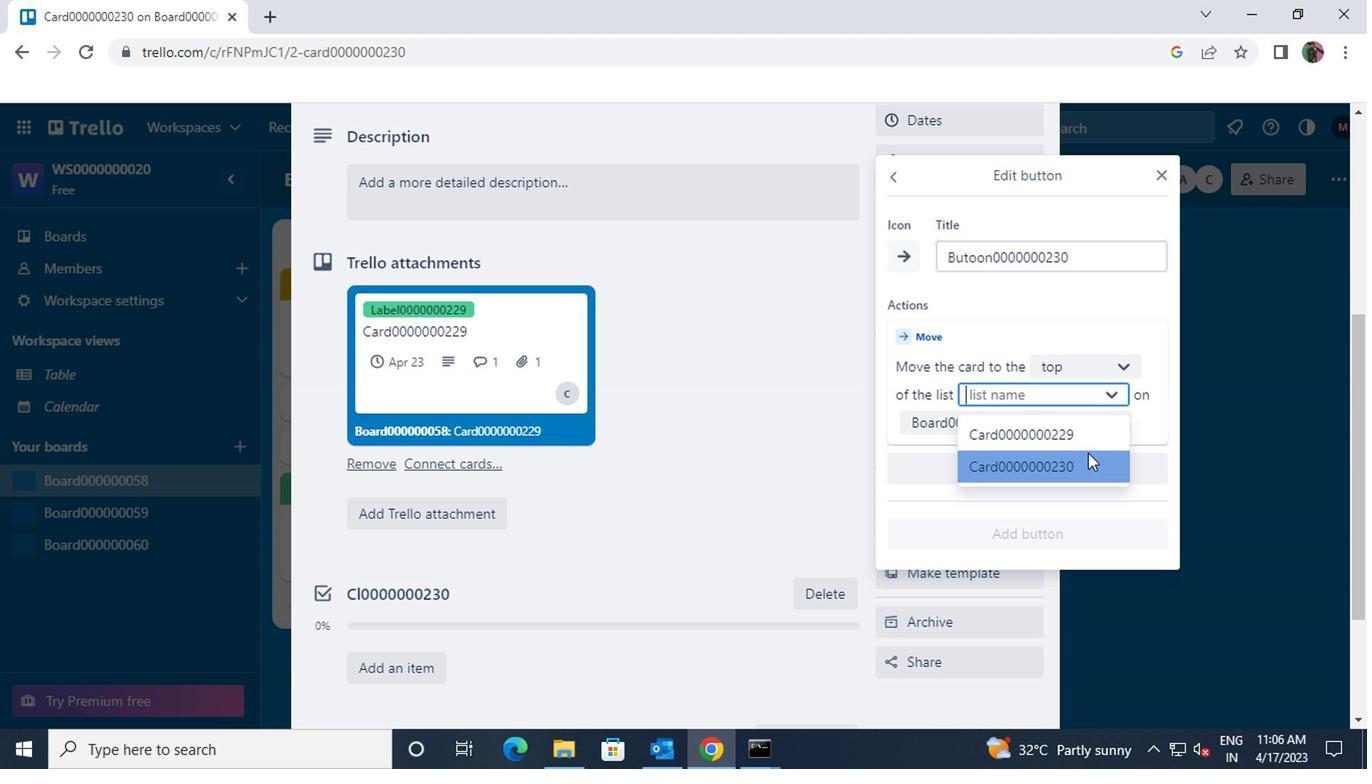 
Action: Mouse moved to (1083, 528)
Screenshot: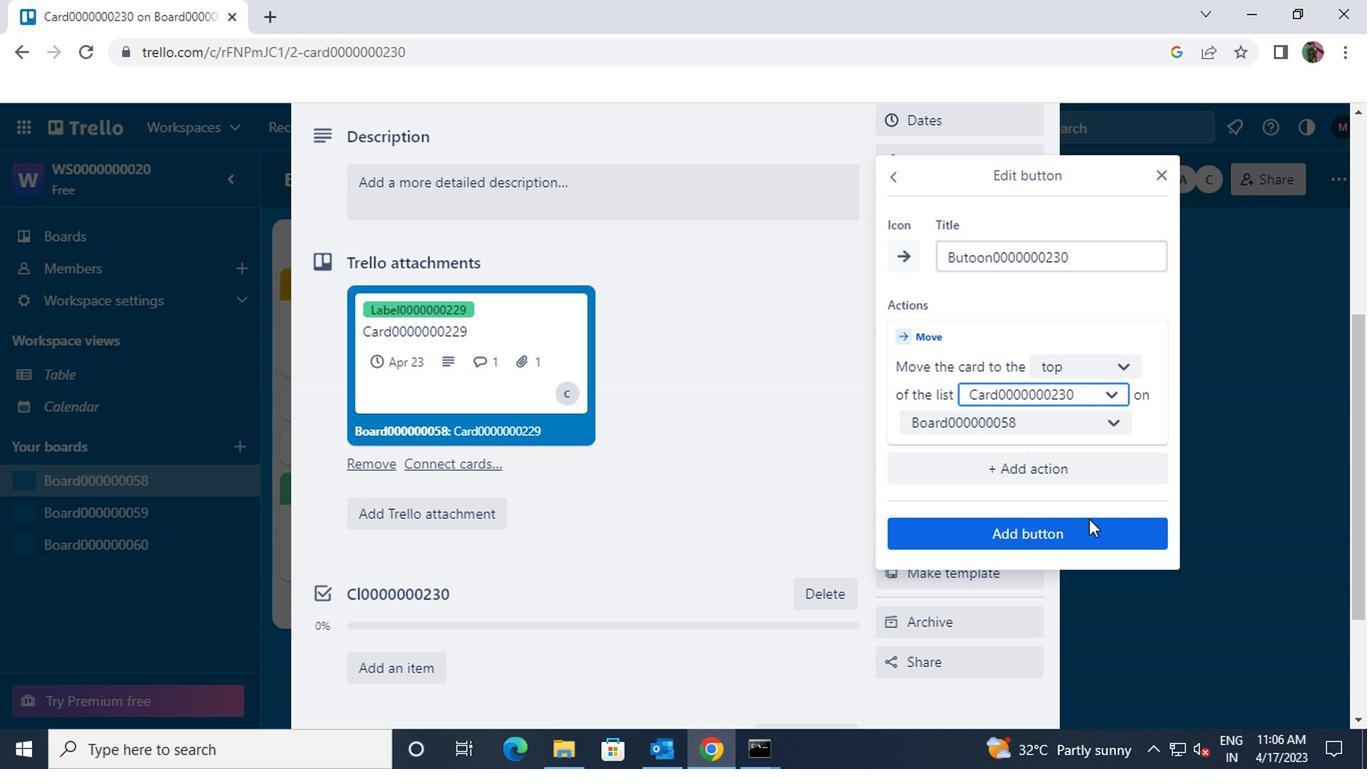
Action: Mouse pressed left at (1083, 528)
Screenshot: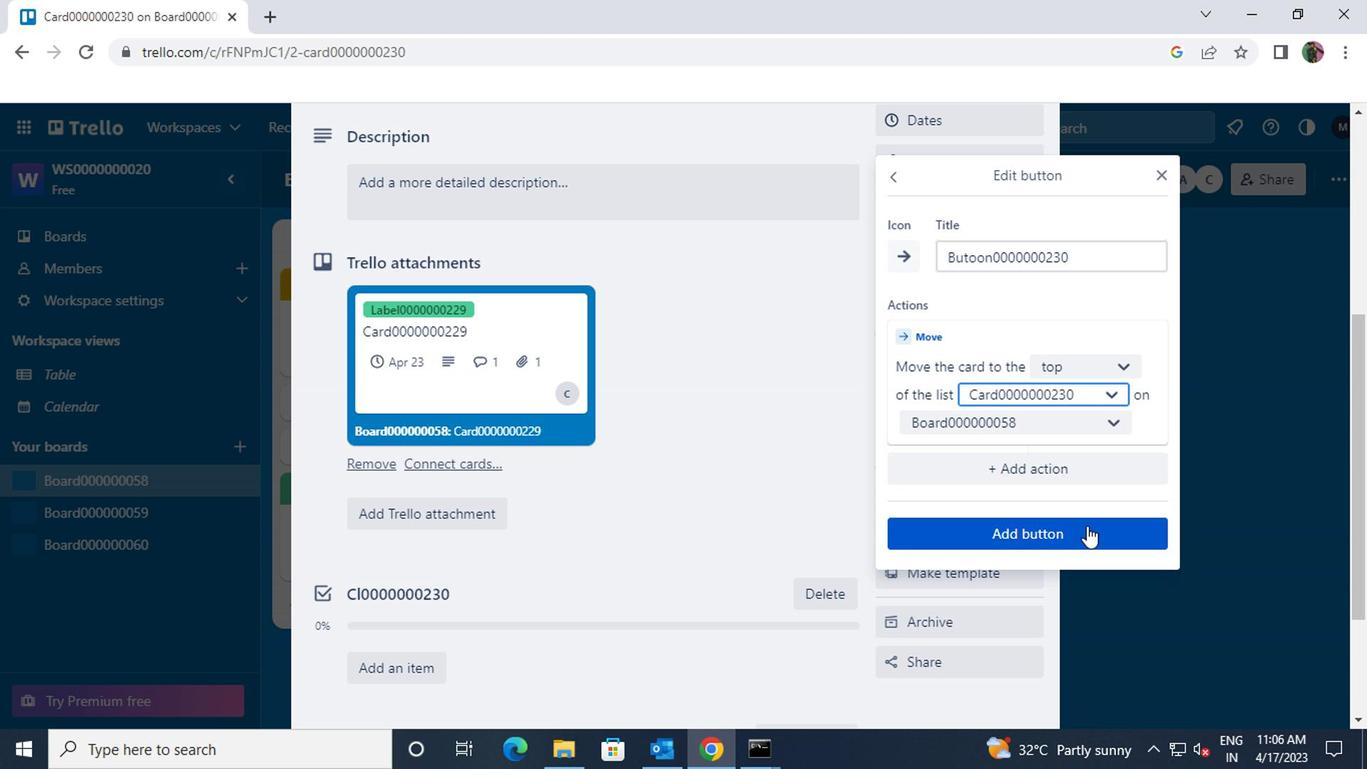 
Action: Mouse moved to (1053, 491)
Screenshot: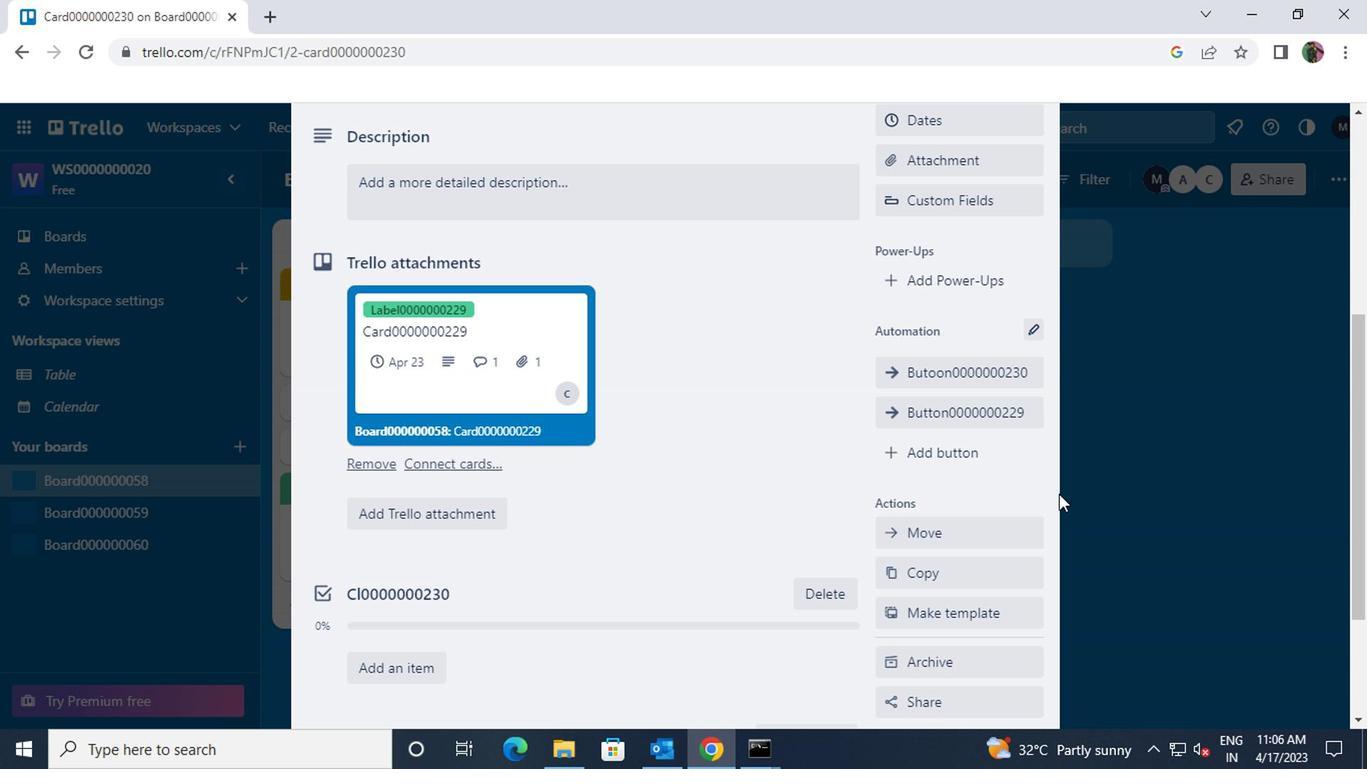 
Action: Mouse scrolled (1053, 492) with delta (0, 0)
Screenshot: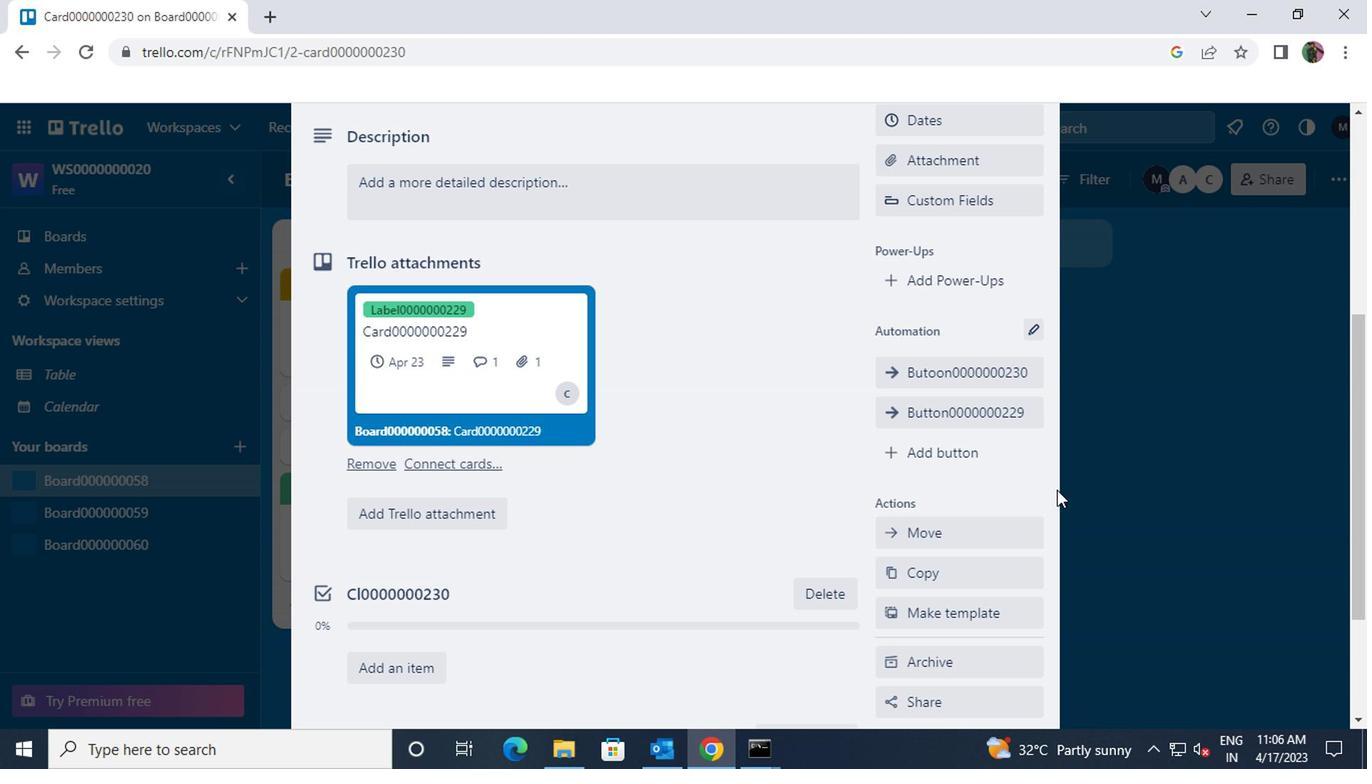 
Action: Mouse moved to (750, 305)
Screenshot: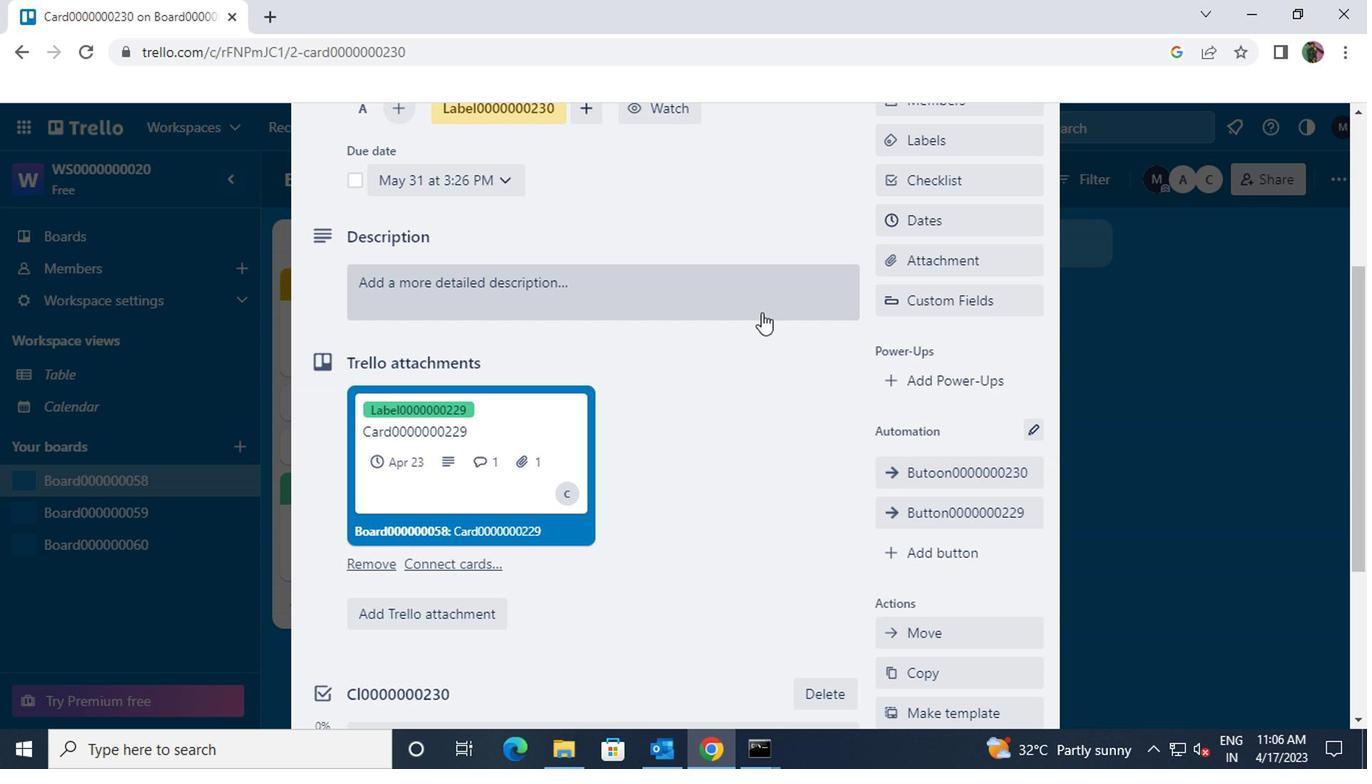 
Action: Mouse pressed left at (750, 305)
Screenshot: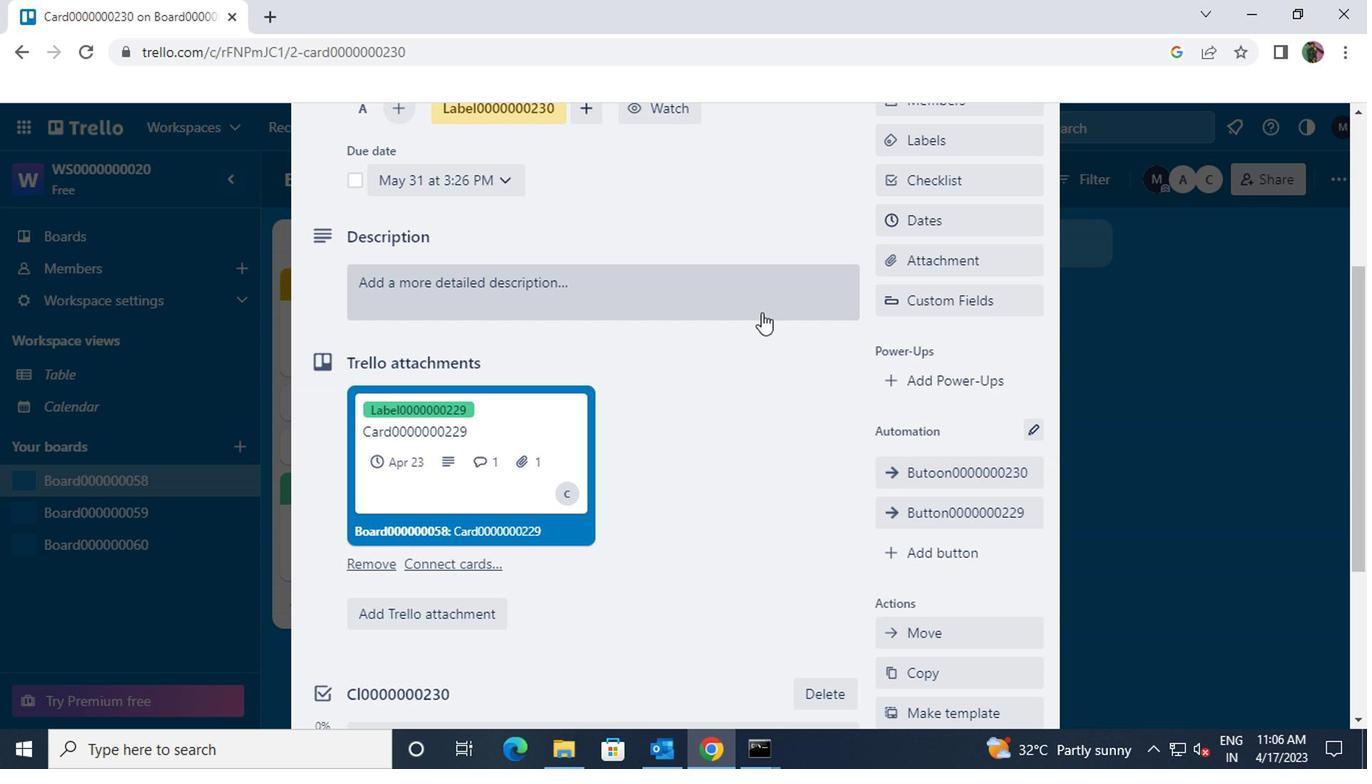 
Action: Key pressed <Key.shift>DS0000000230
Screenshot: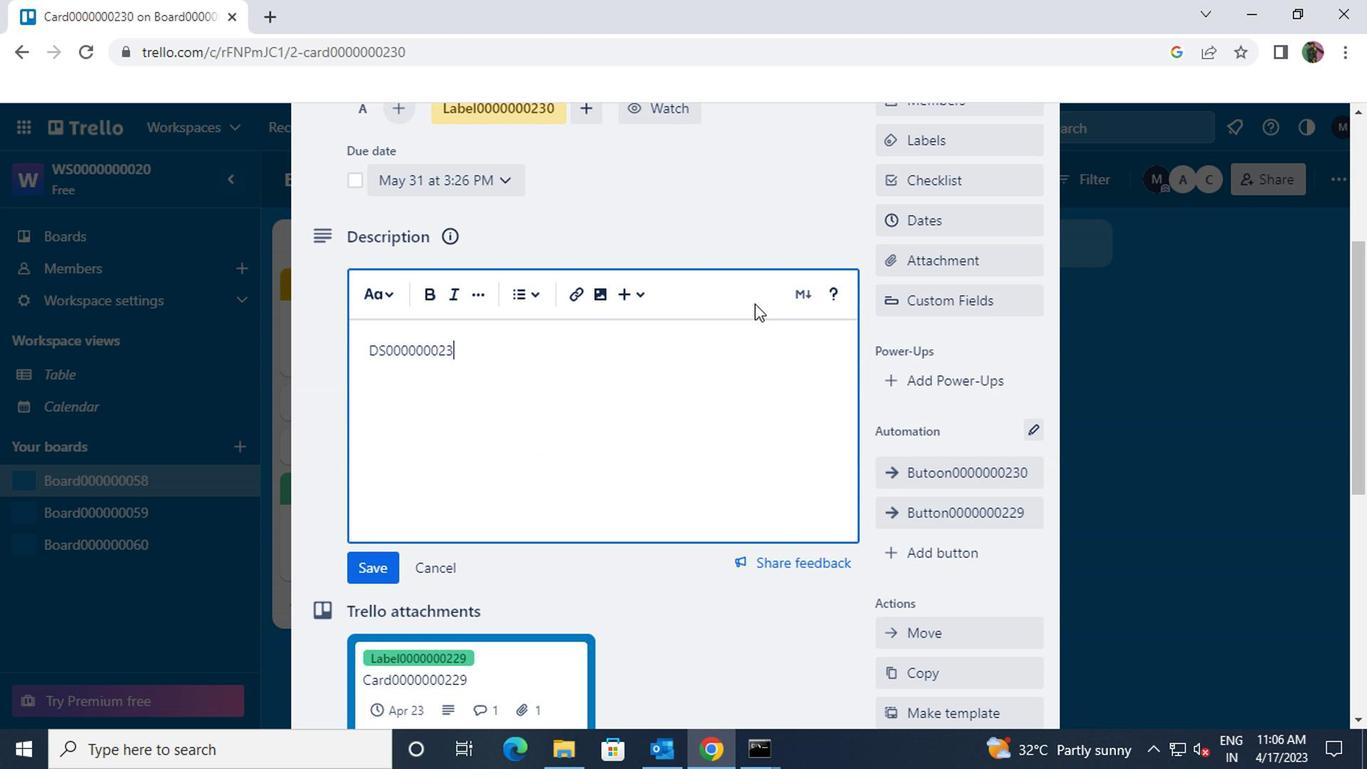 
Action: Mouse moved to (375, 569)
Screenshot: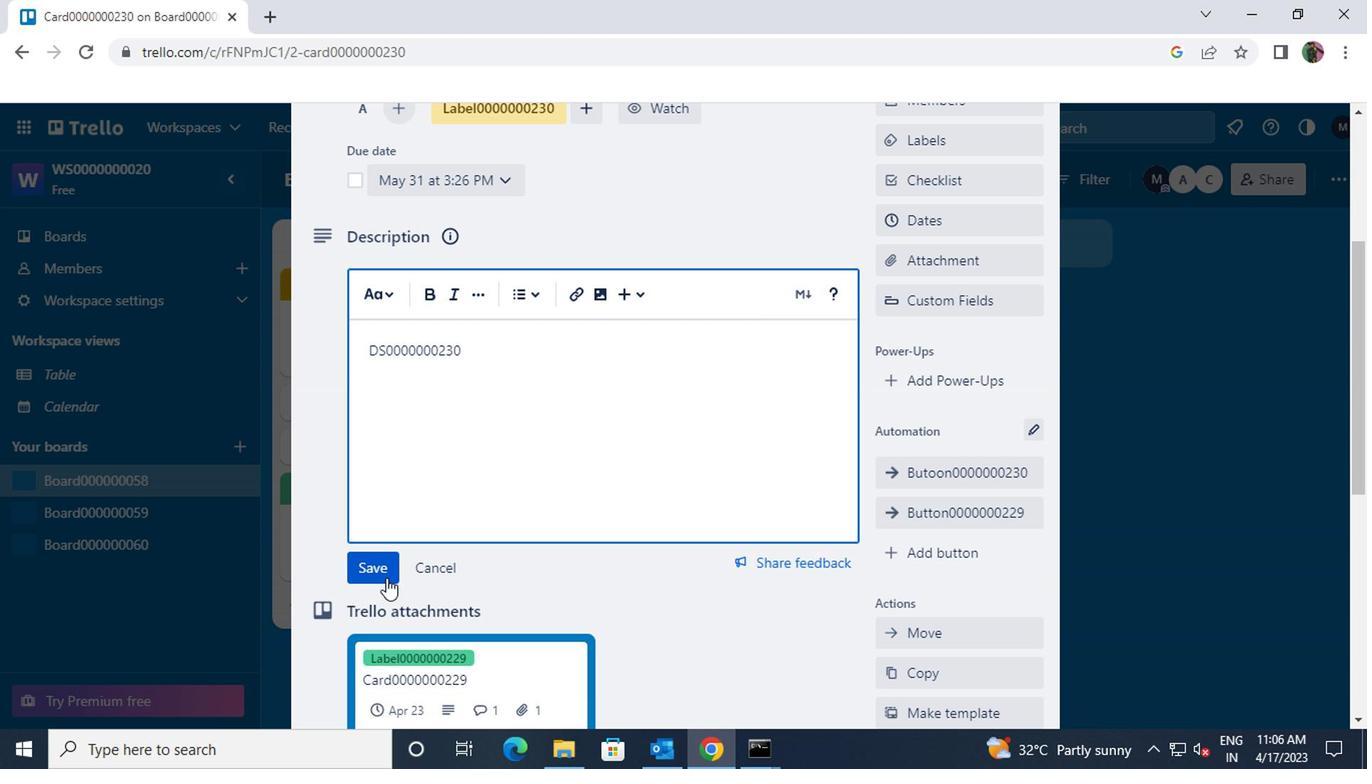 
Action: Mouse pressed left at (375, 569)
Screenshot: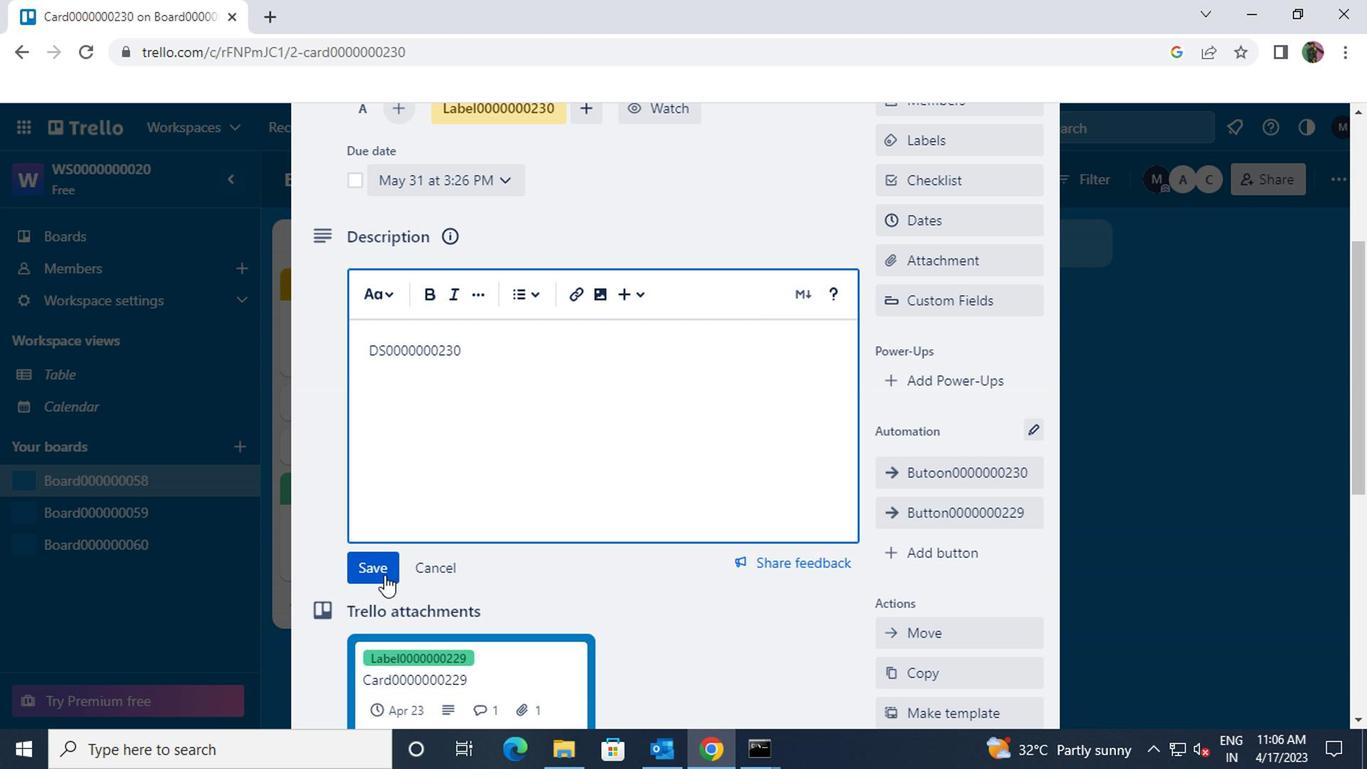 
Action: Mouse moved to (484, 553)
Screenshot: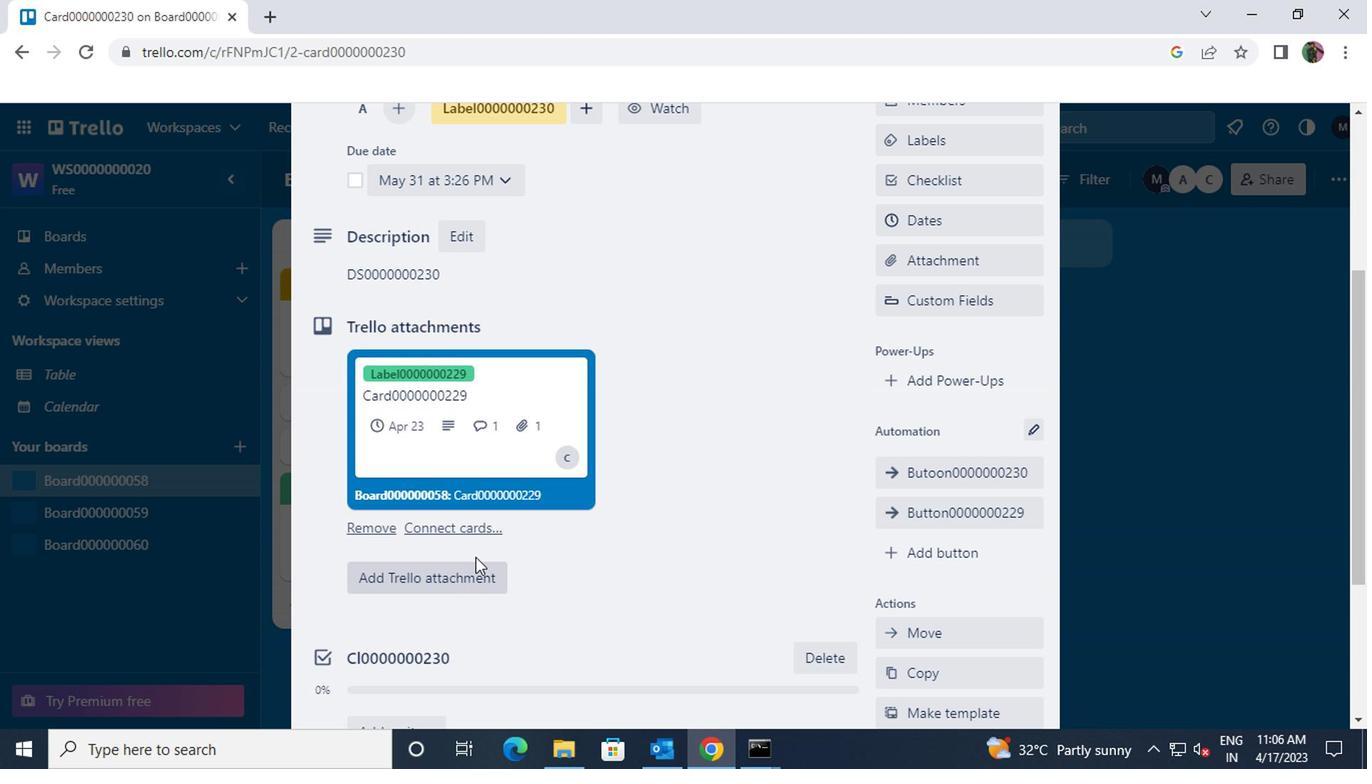 
Action: Mouse scrolled (484, 552) with delta (0, 0)
Screenshot: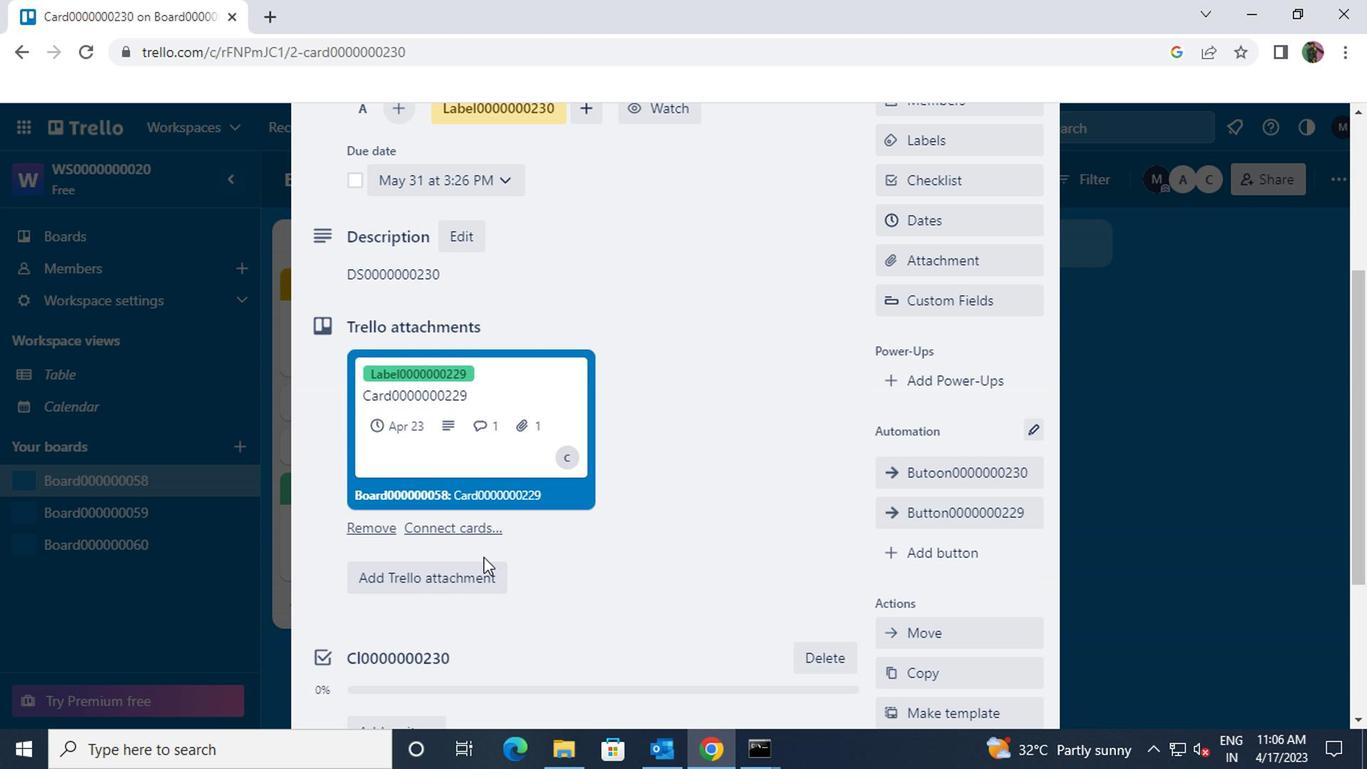 
Action: Mouse scrolled (484, 552) with delta (0, 0)
Screenshot: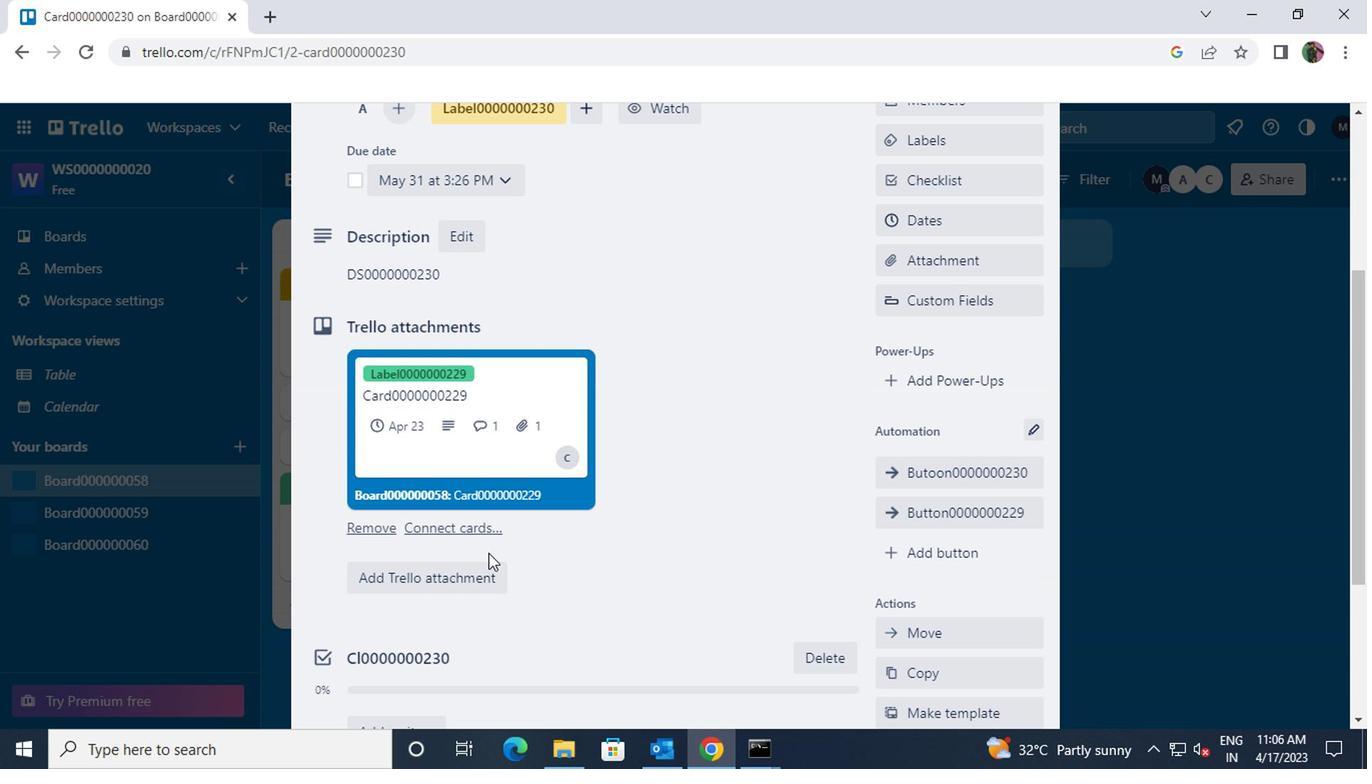 
Action: Mouse scrolled (484, 552) with delta (0, 0)
Screenshot: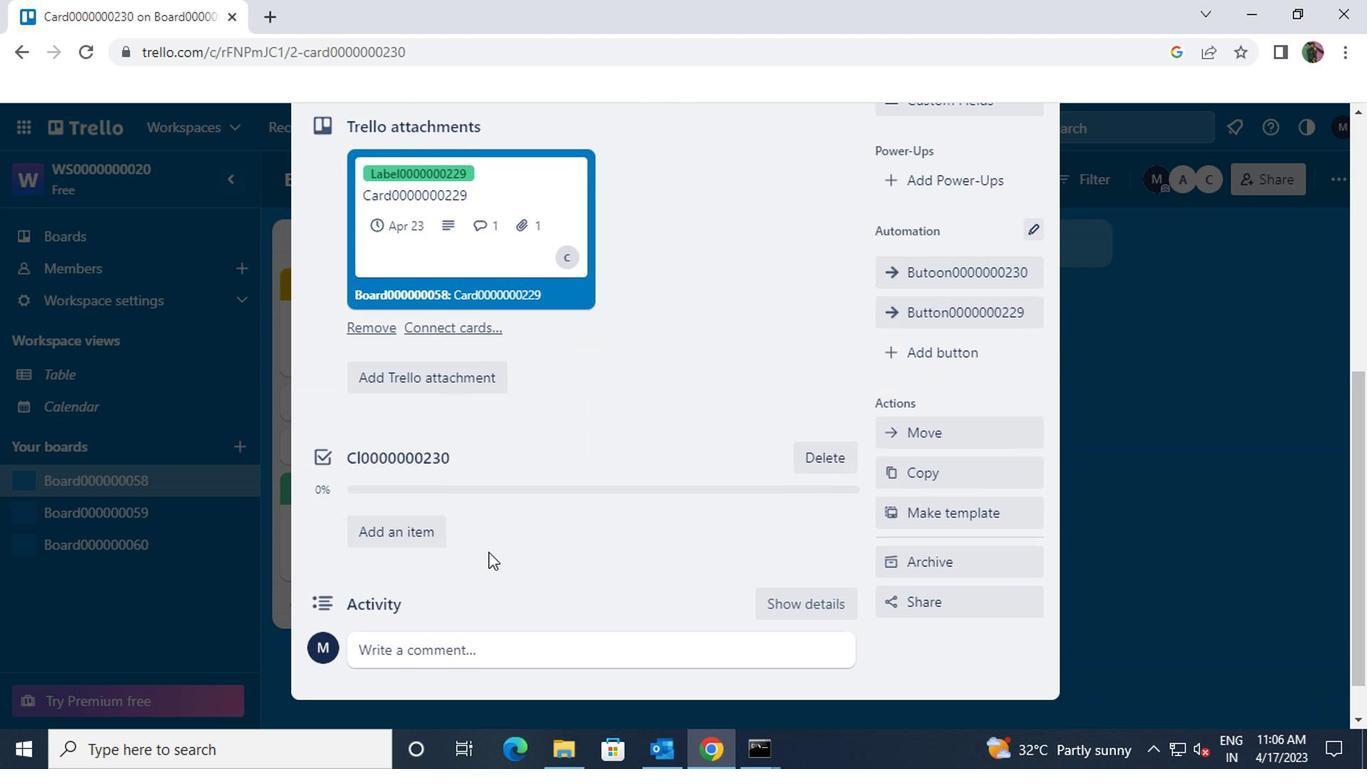 
Action: Mouse moved to (464, 584)
Screenshot: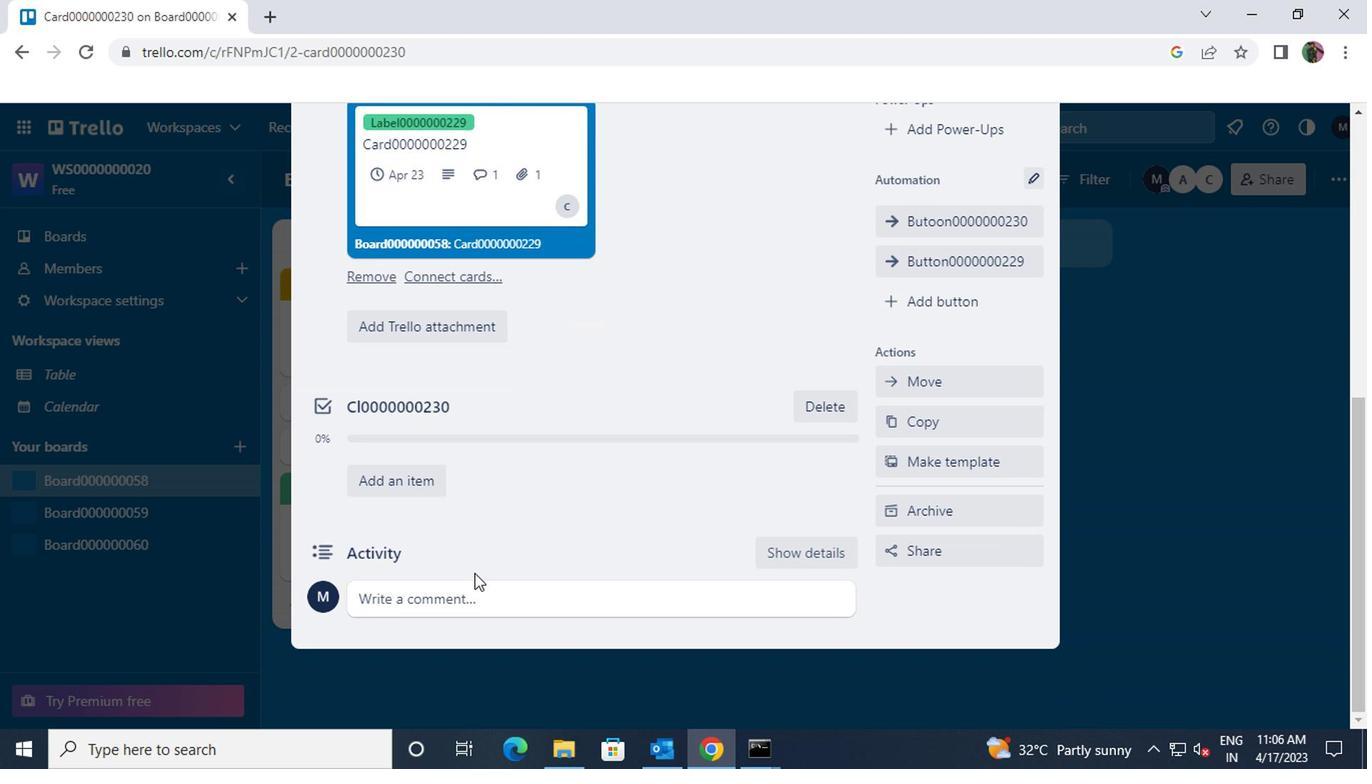 
Action: Mouse pressed left at (464, 584)
Screenshot: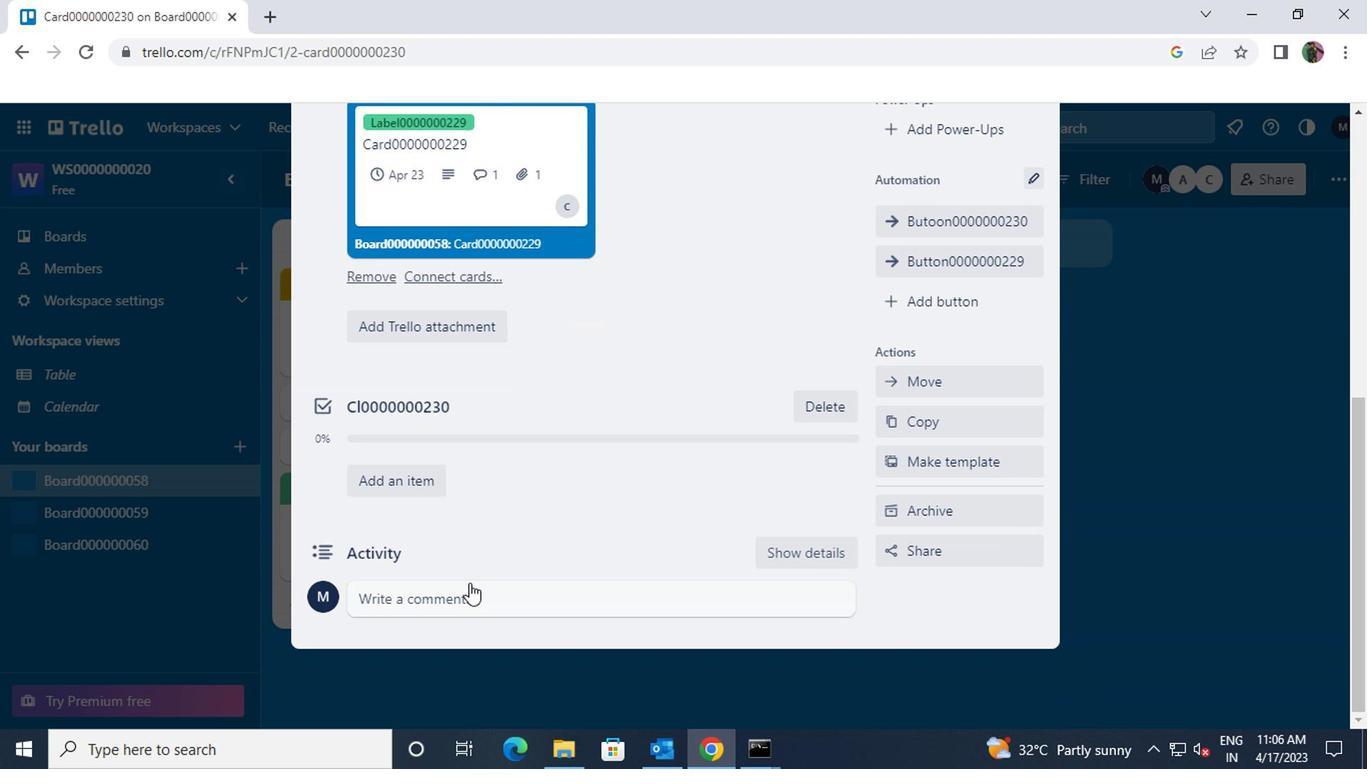
Action: Key pressed <Key.shift>CM0000000230
Screenshot: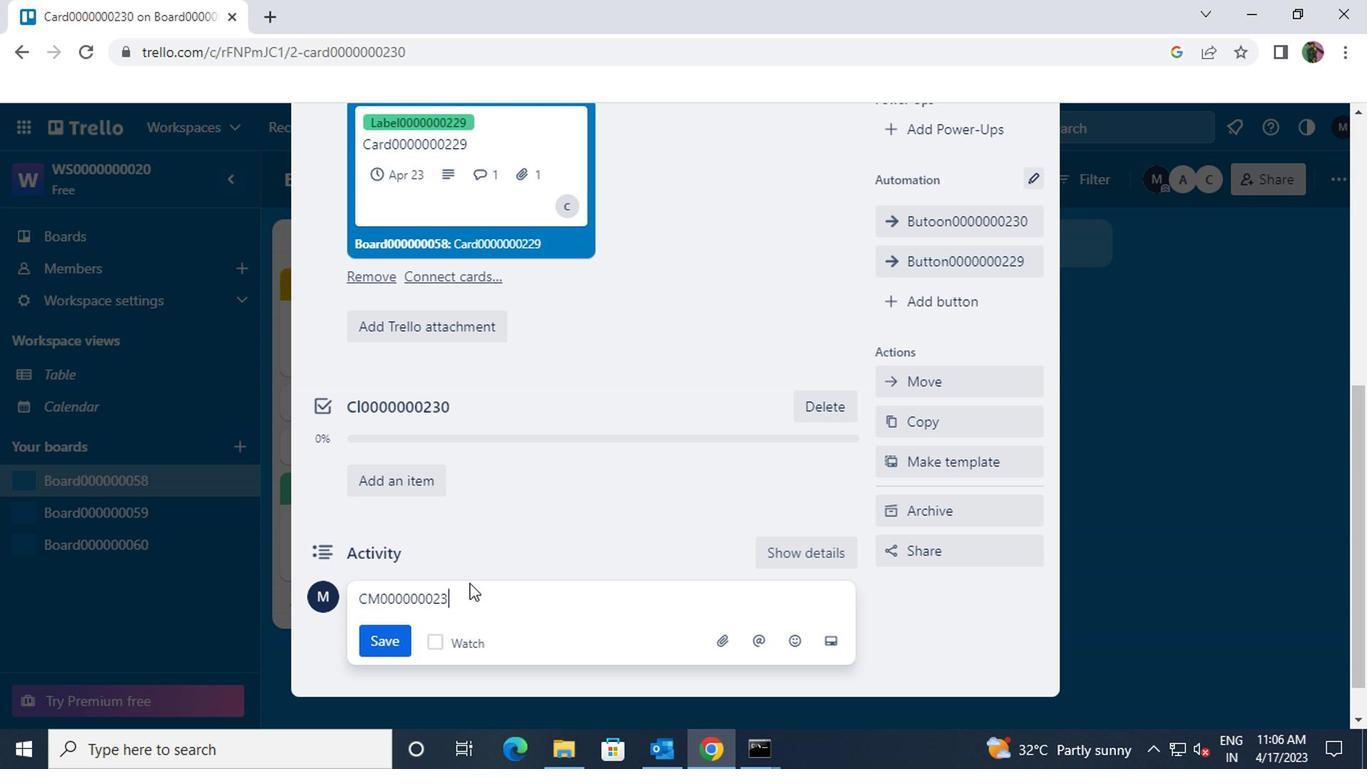 
Action: Mouse moved to (373, 631)
Screenshot: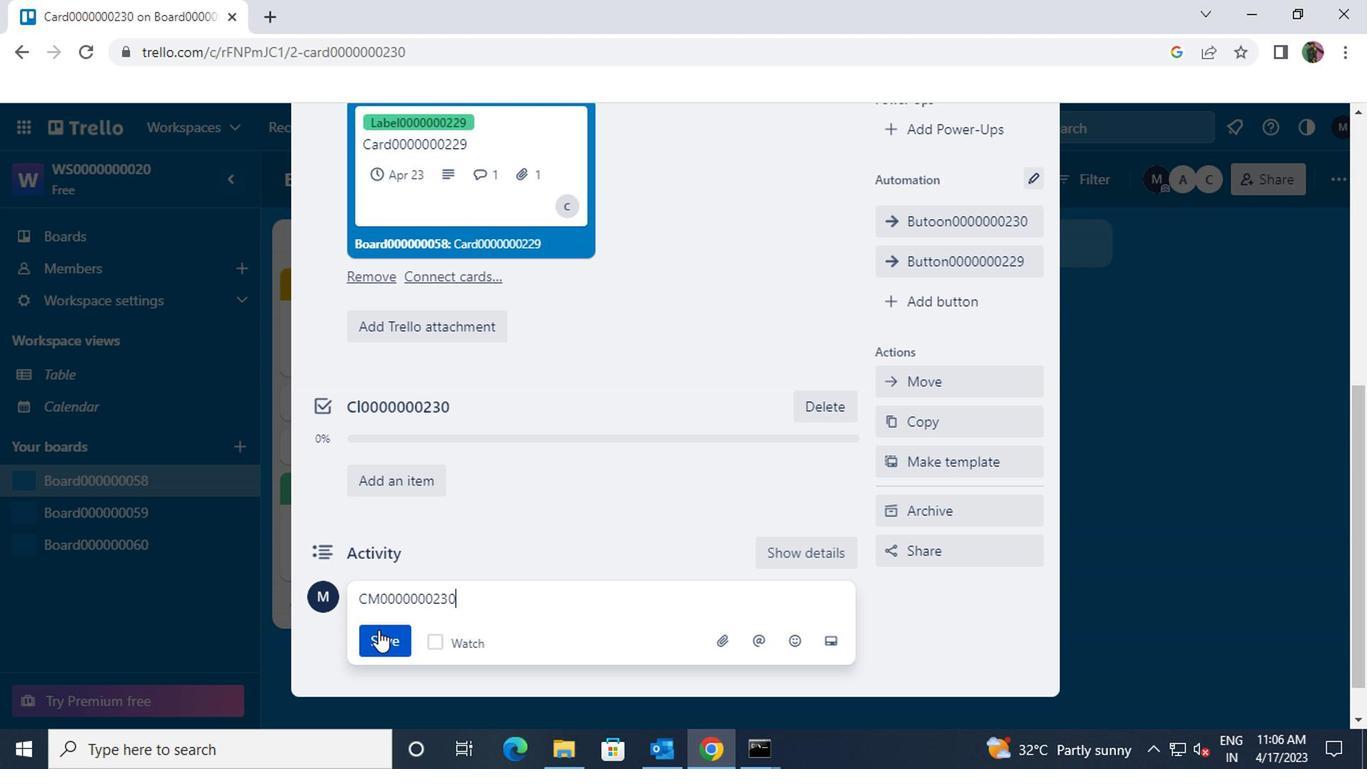 
Action: Mouse pressed left at (373, 631)
Screenshot: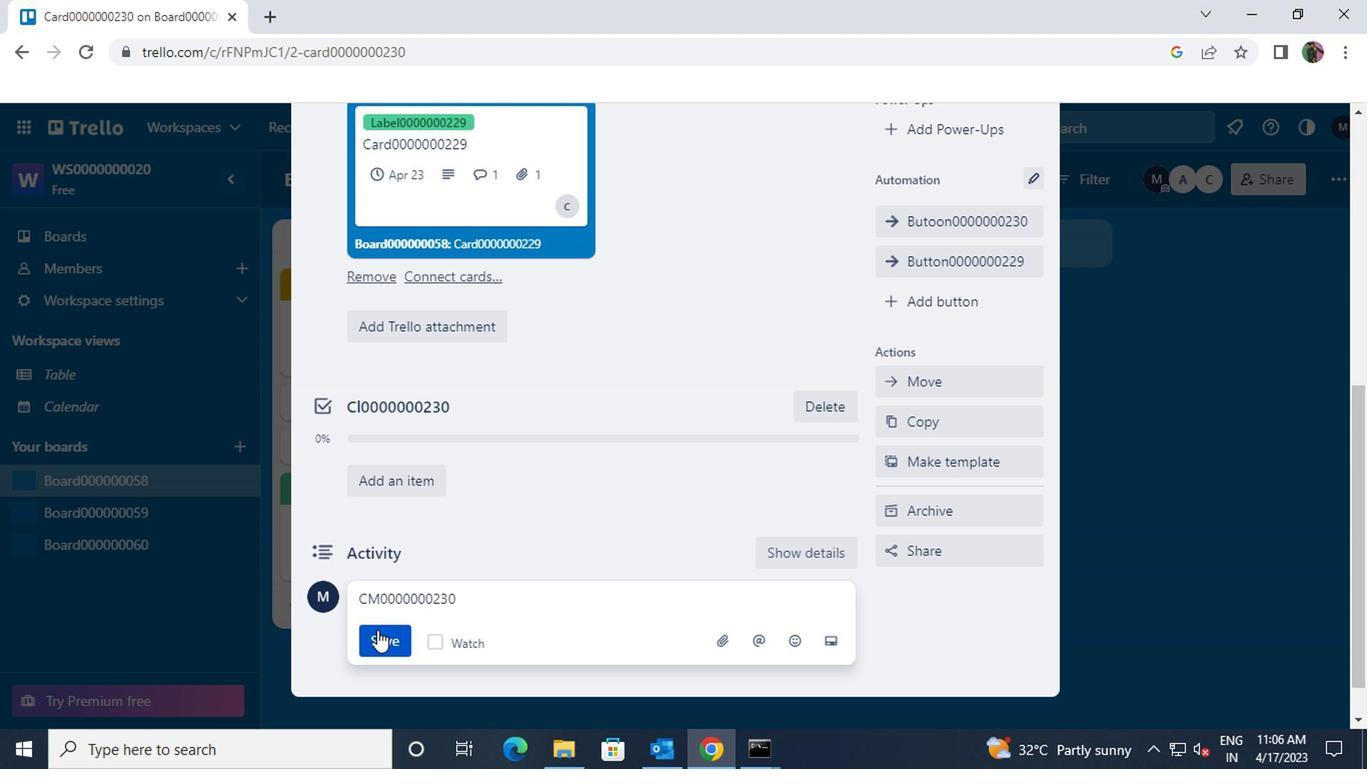 
